 Task: Open Card Card0000000220 in Board Board0000000055 in Workspace WS0000000019 in Trello. Add Member Email0000000076 to Card Card0000000220 in Board Board0000000055 in Workspace WS0000000019 in Trello. Add Red Label titled Label0000000220 to Card Card0000000220 in Board Board0000000055 in Workspace WS0000000019 in Trello. Add Checklist CL0000000220 to Card Card0000000220 in Board Board0000000055 in Workspace WS0000000019 in Trello. Add Dates with Start Date as Jul 01 2023 and Due Date as Jul 31 2023 to Card Card0000000220 in Board Board0000000055 in Workspace WS0000000019 in Trello
Action: Mouse moved to (724, 804)
Screenshot: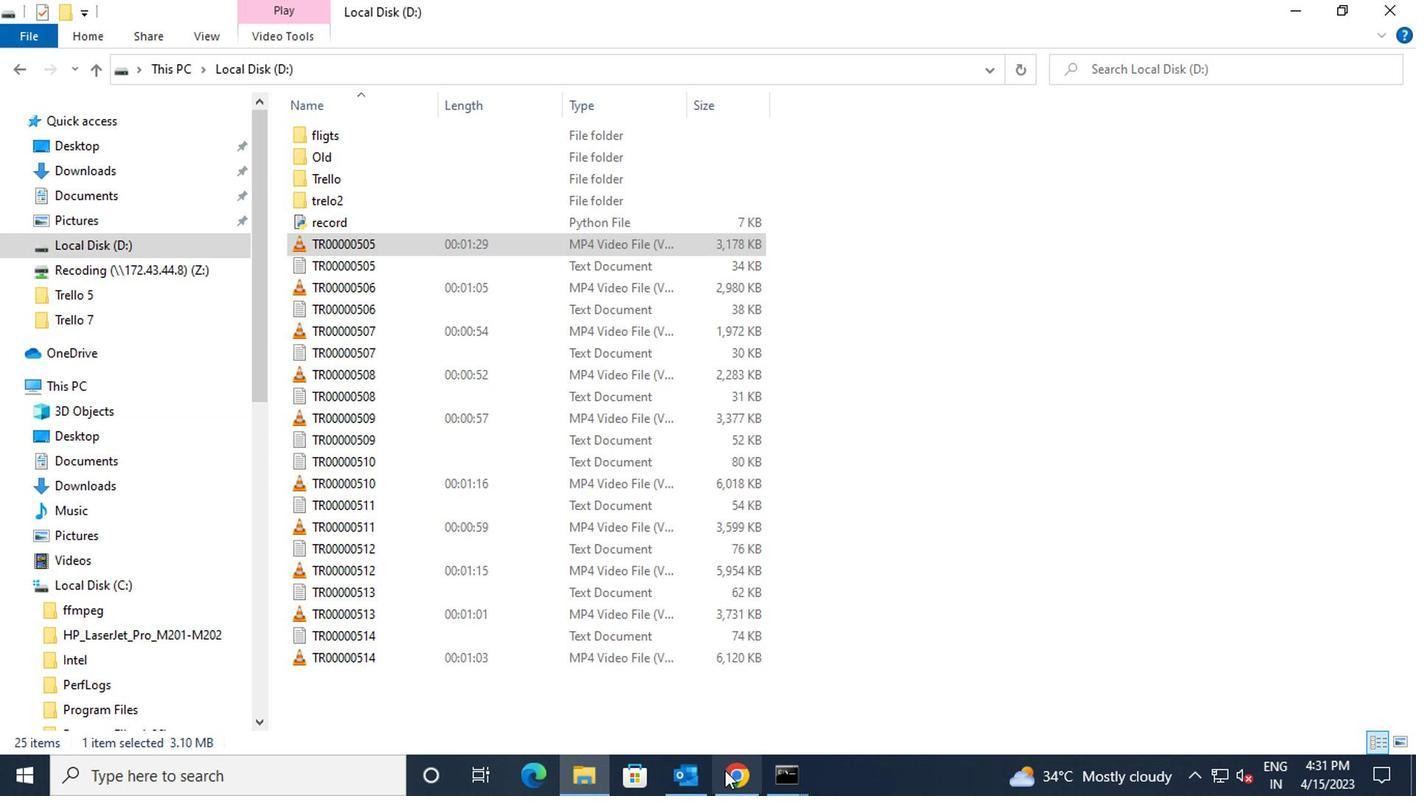 
Action: Mouse pressed left at (724, 804)
Screenshot: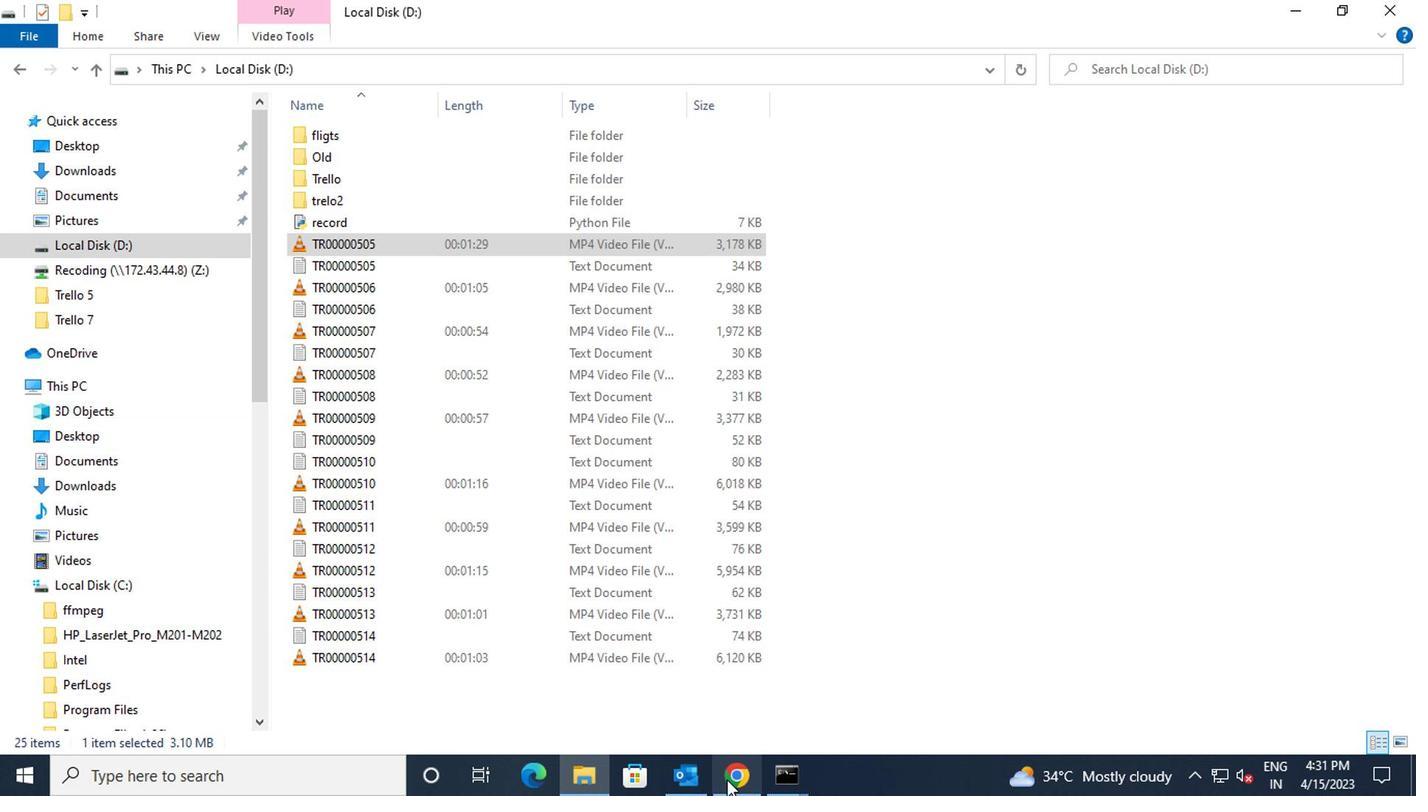 
Action: Mouse moved to (519, 665)
Screenshot: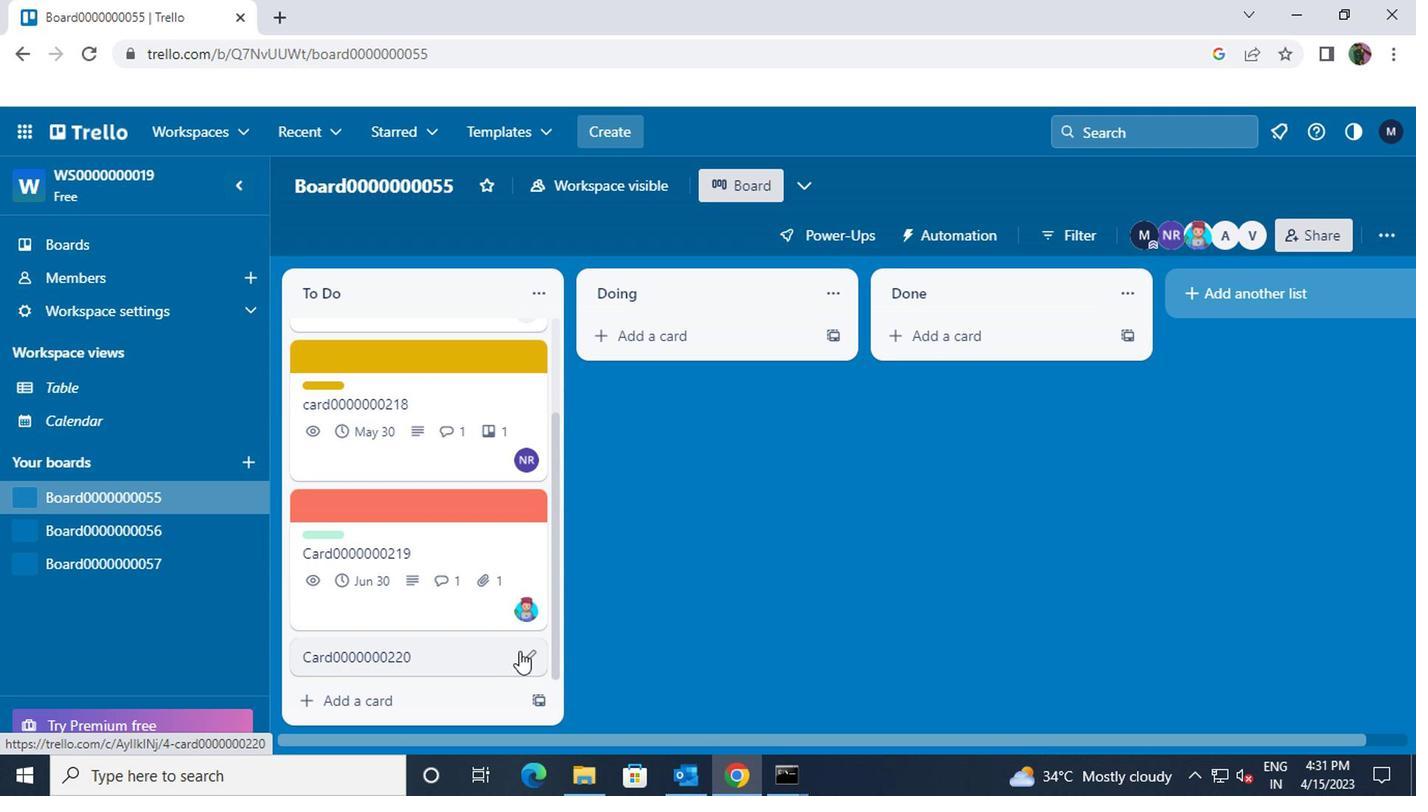 
Action: Mouse pressed left at (519, 665)
Screenshot: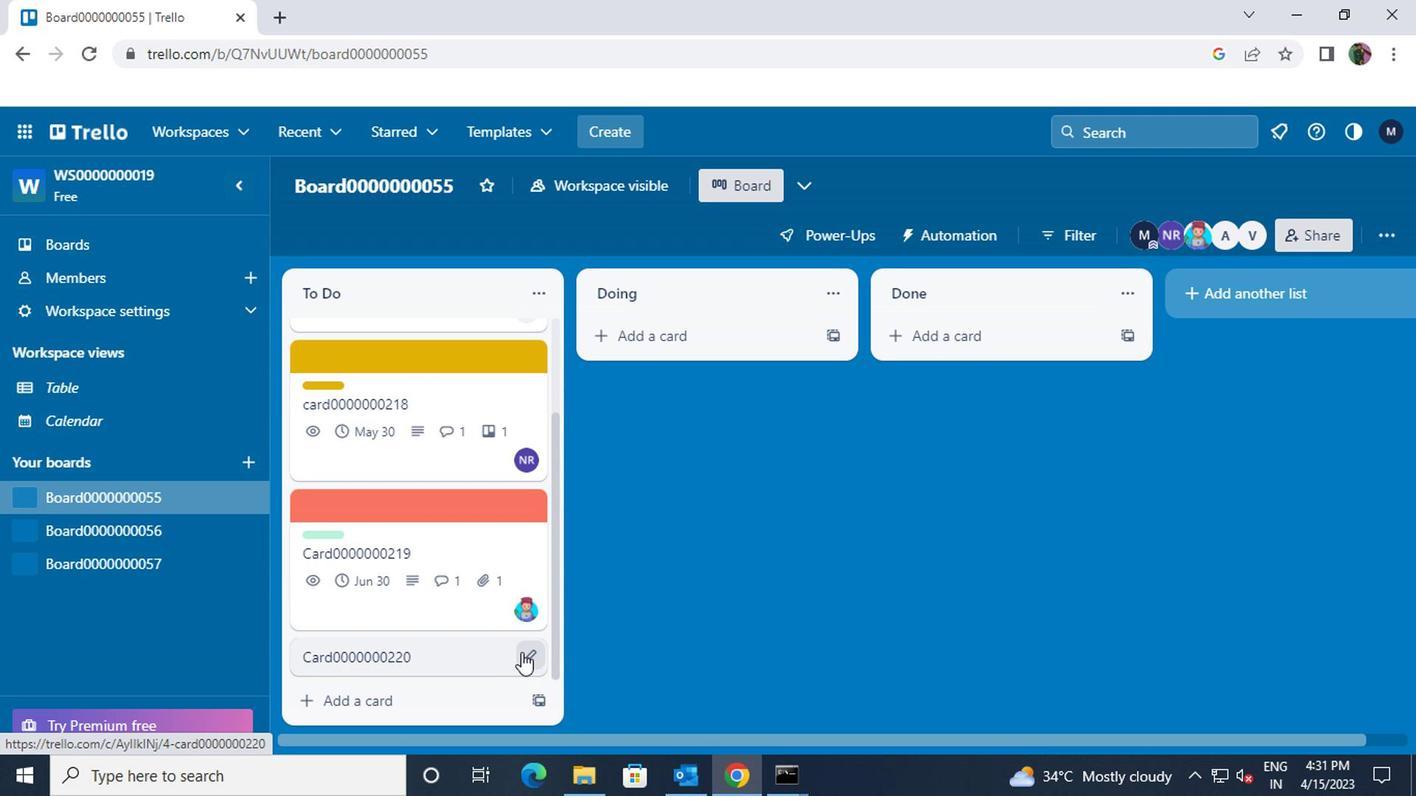 
Action: Mouse moved to (607, 467)
Screenshot: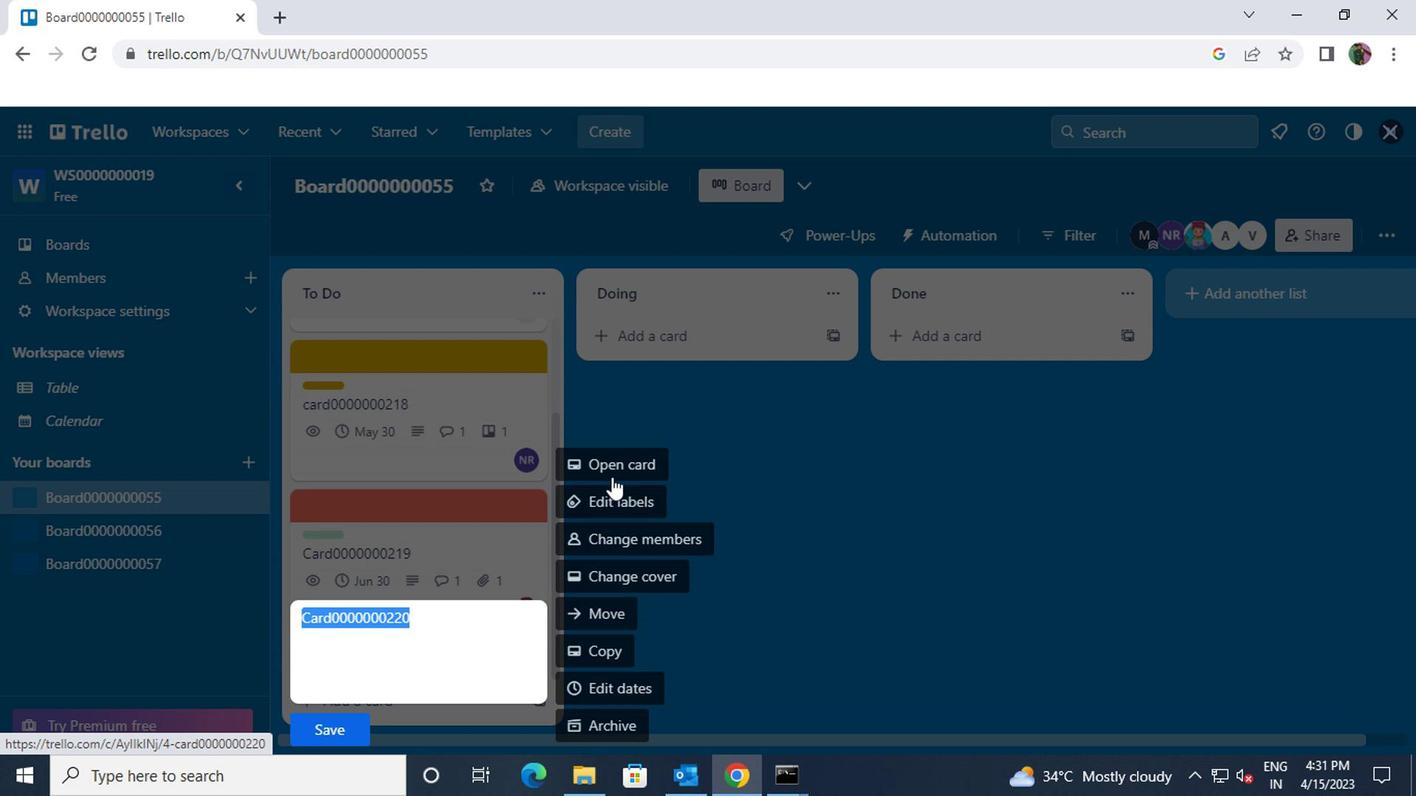 
Action: Mouse pressed left at (607, 467)
Screenshot: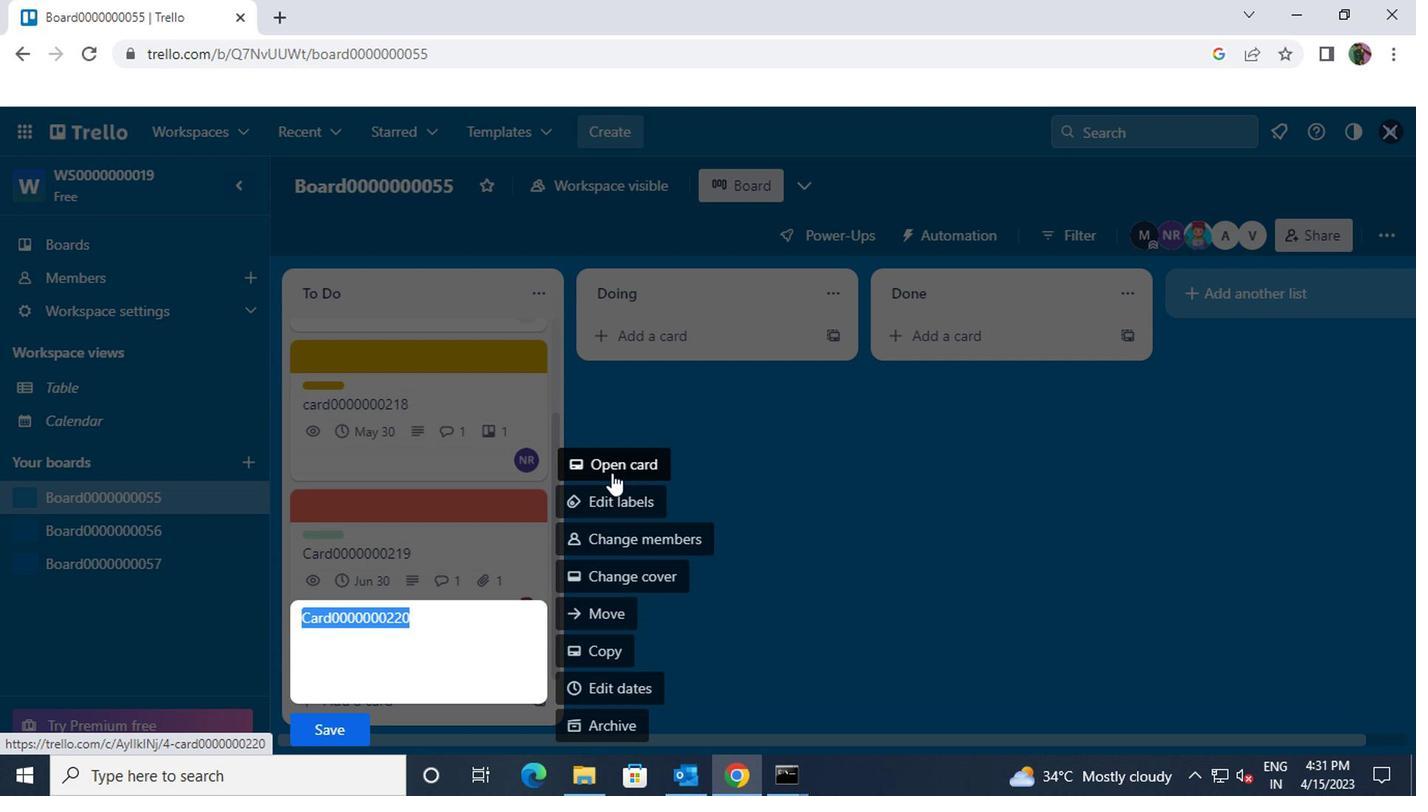 
Action: Mouse moved to (958, 292)
Screenshot: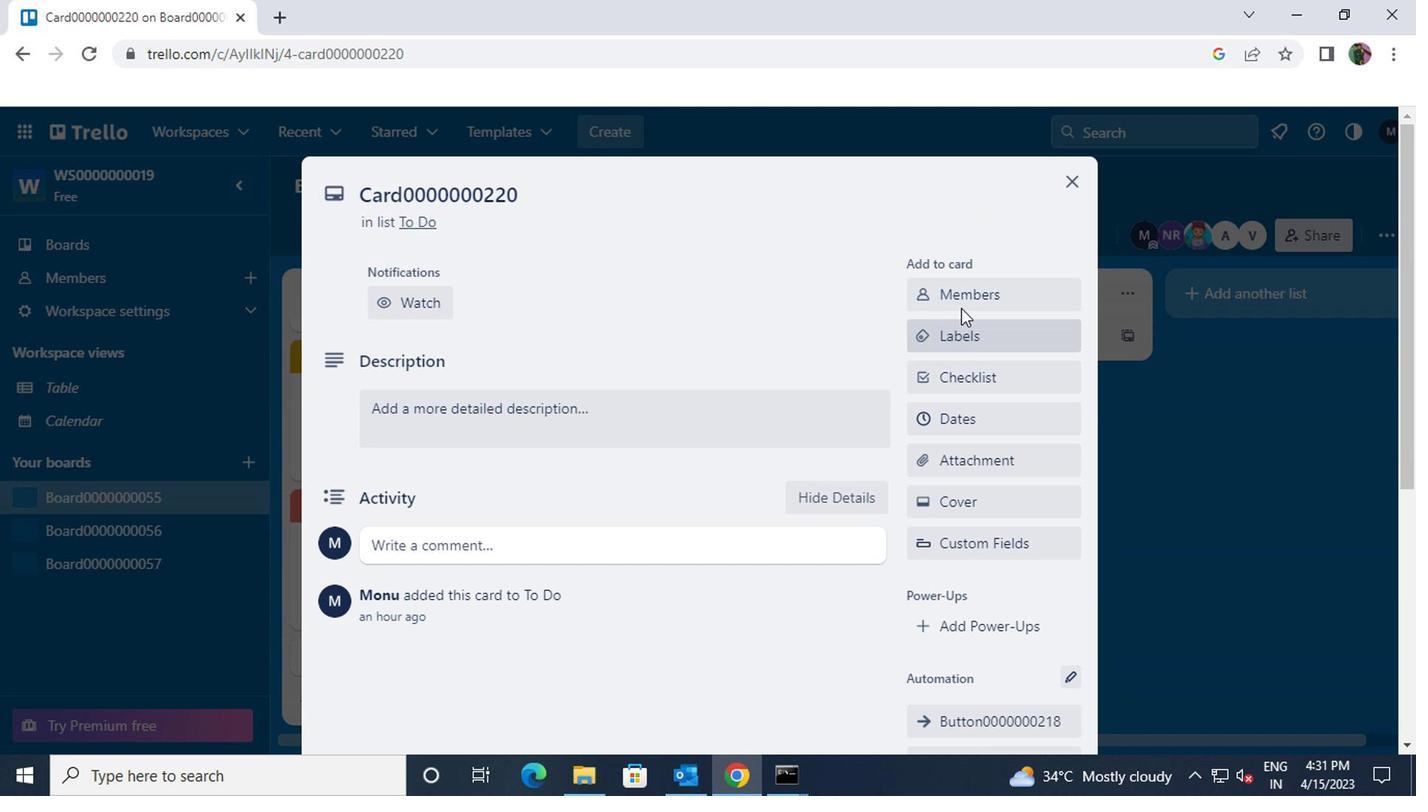 
Action: Mouse pressed left at (958, 292)
Screenshot: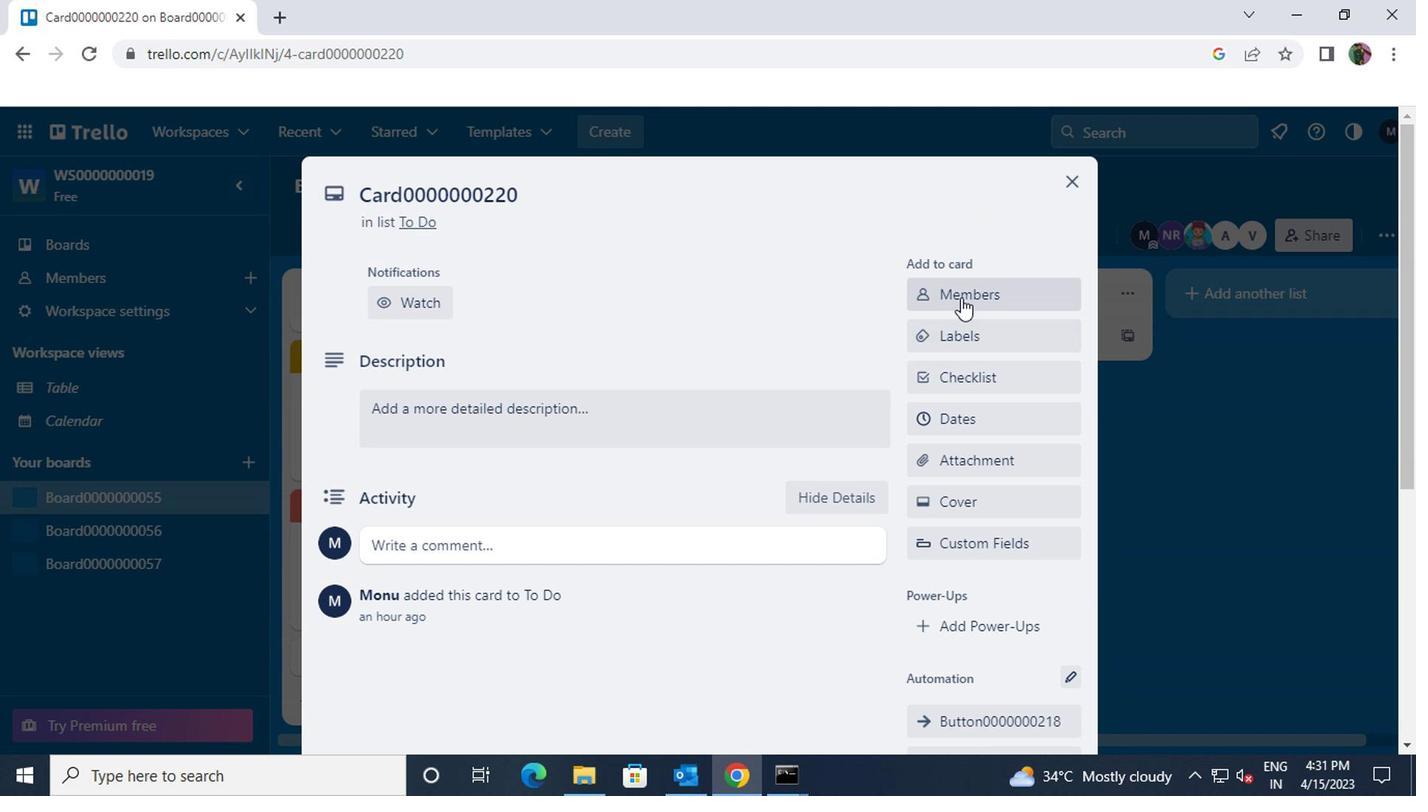 
Action: Mouse moved to (972, 382)
Screenshot: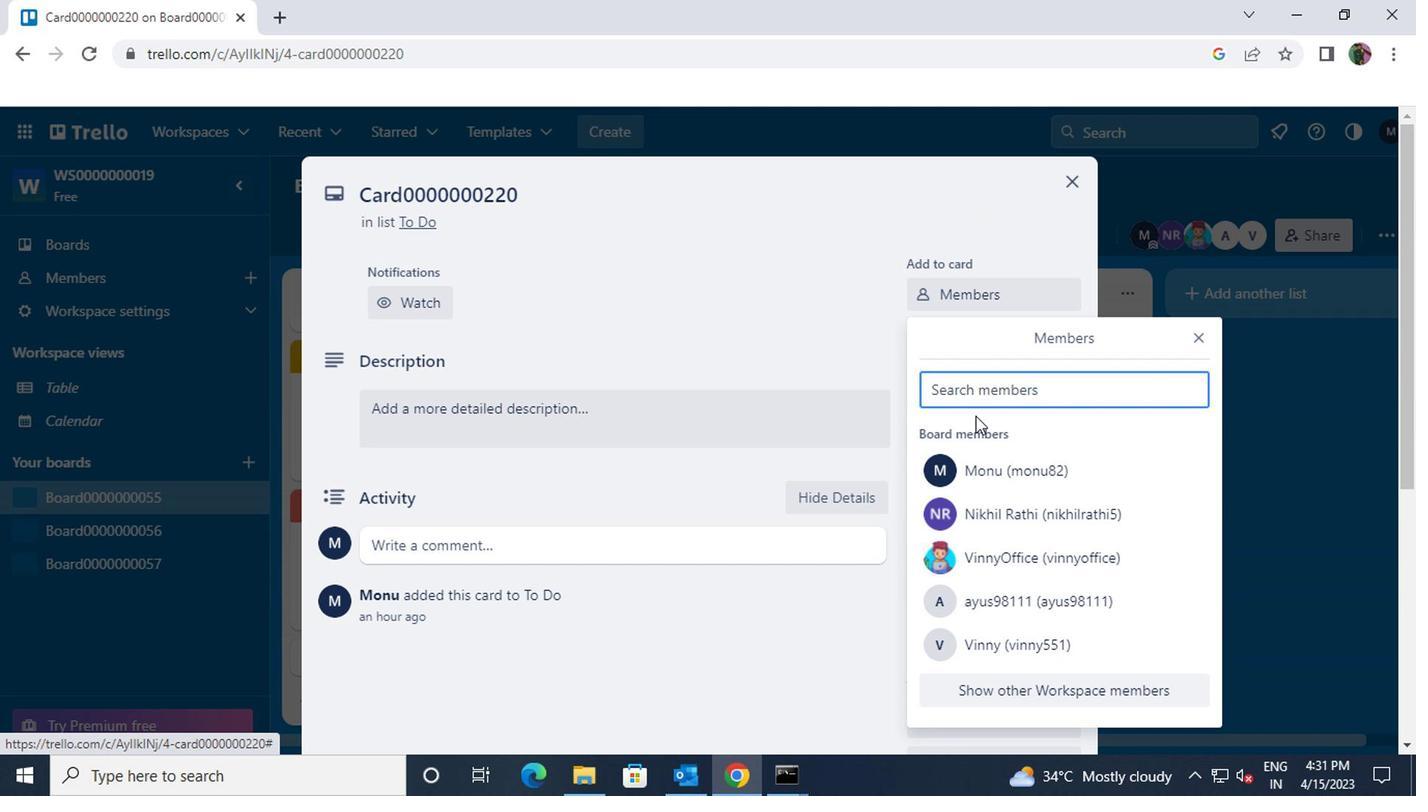 
Action: Key pressed c
Screenshot: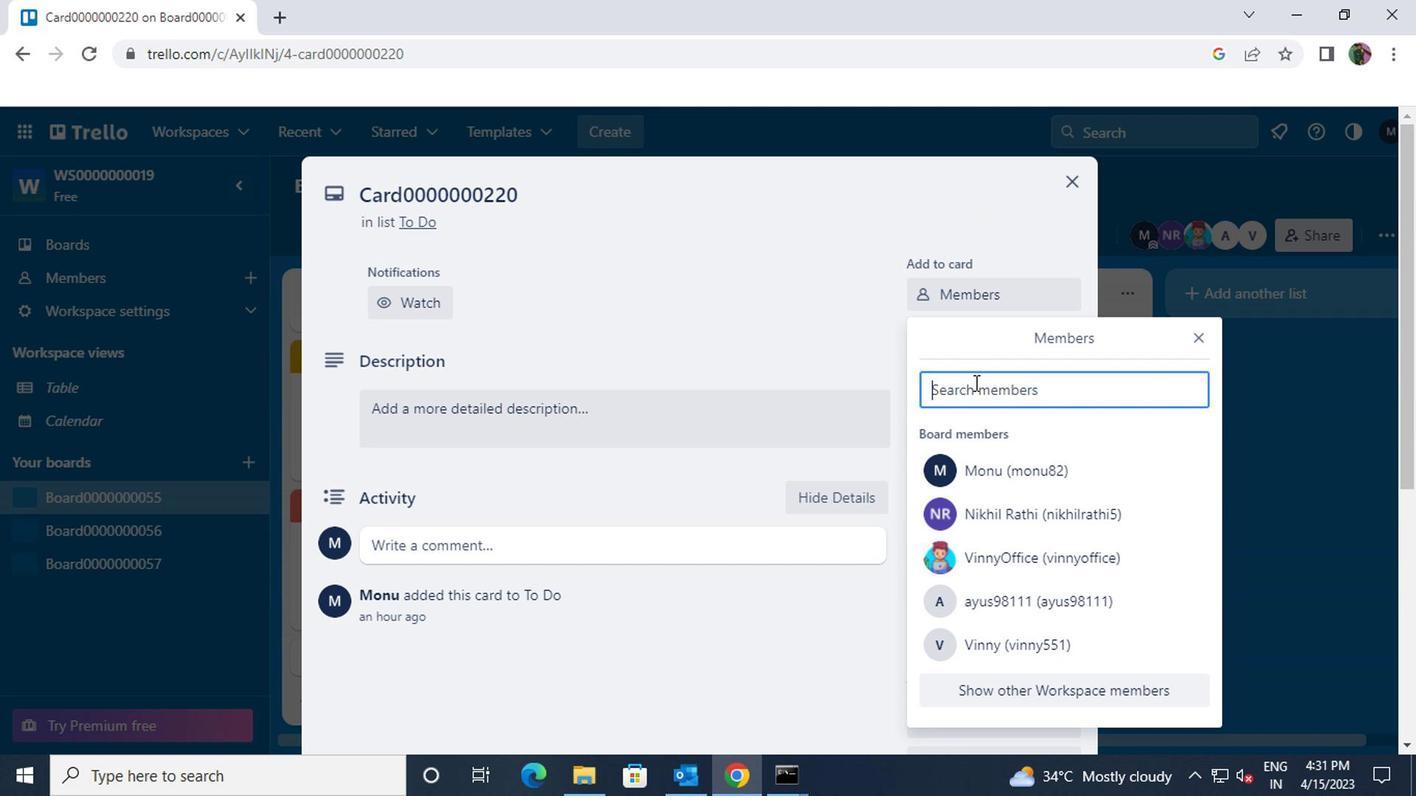 
Action: Mouse moved to (972, 382)
Screenshot: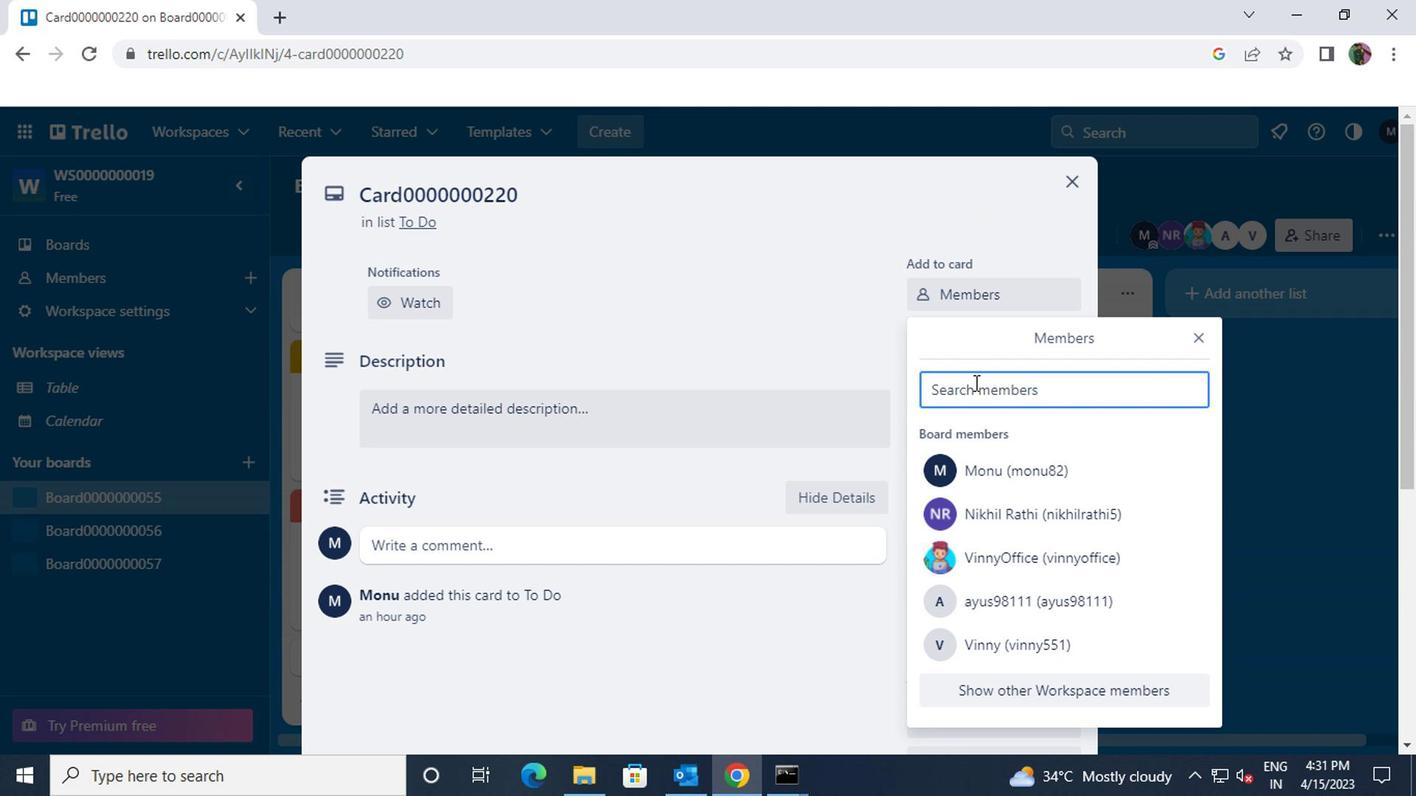 
Action: Key pressed arstreet791<Key.shift>@GMAIL.COM
Screenshot: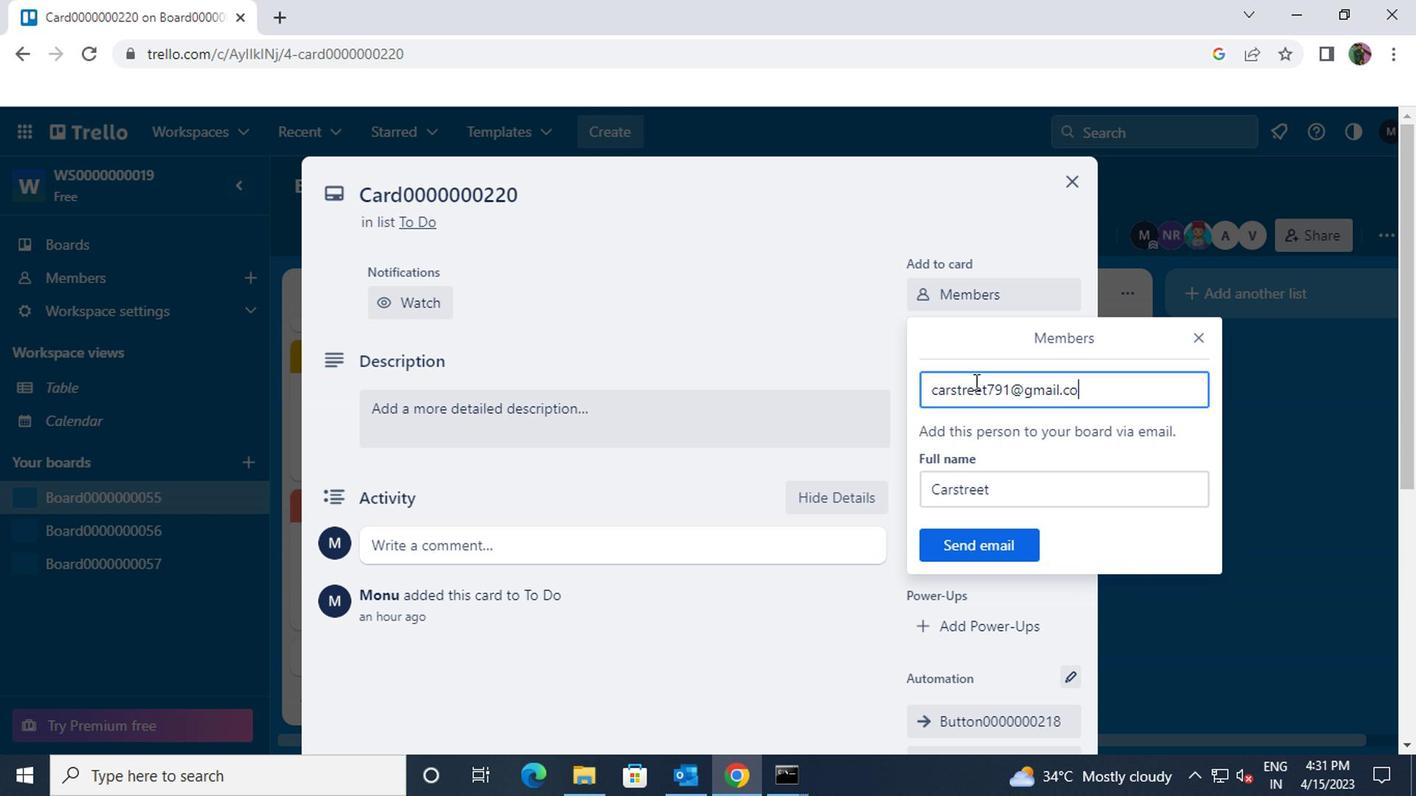 
Action: Mouse moved to (984, 552)
Screenshot: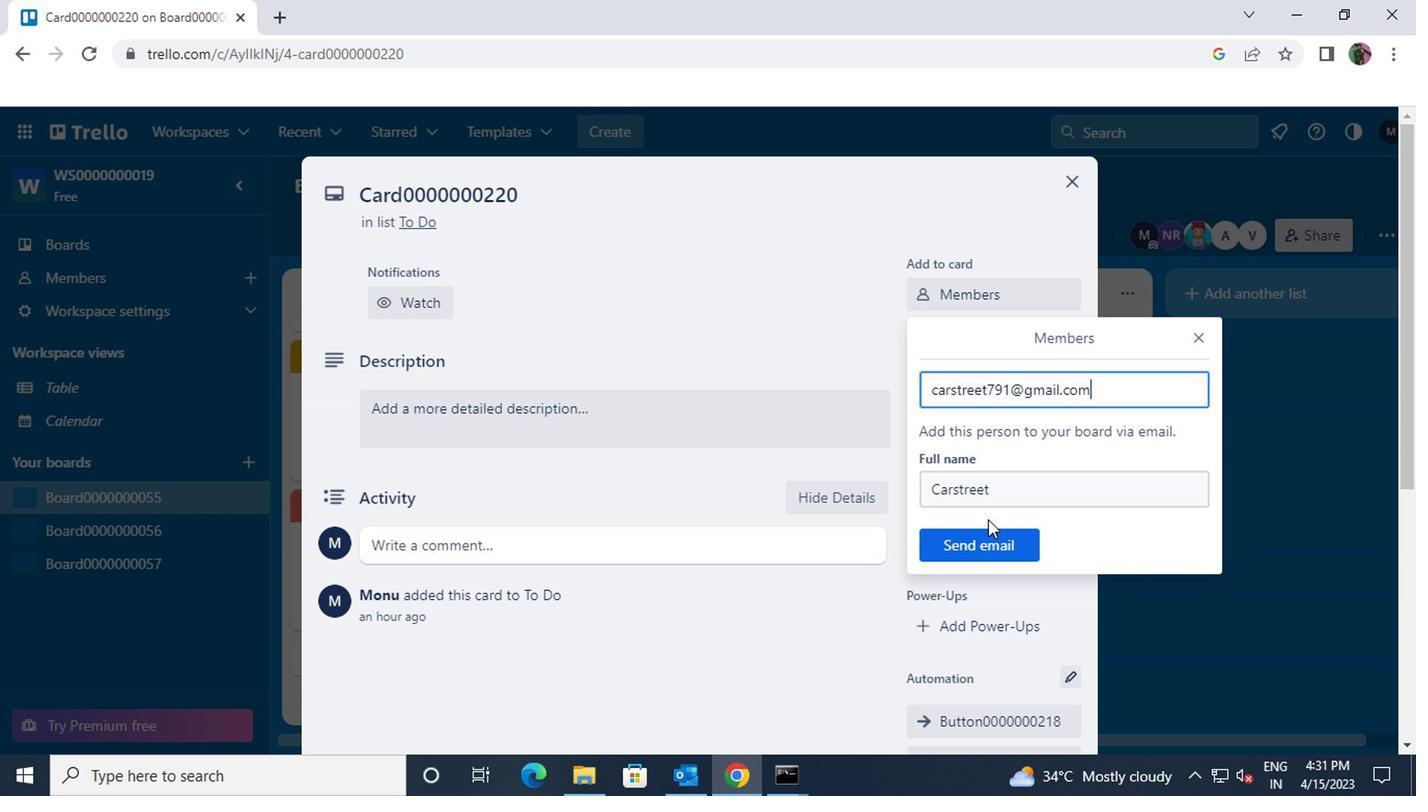 
Action: Mouse pressed left at (984, 552)
Screenshot: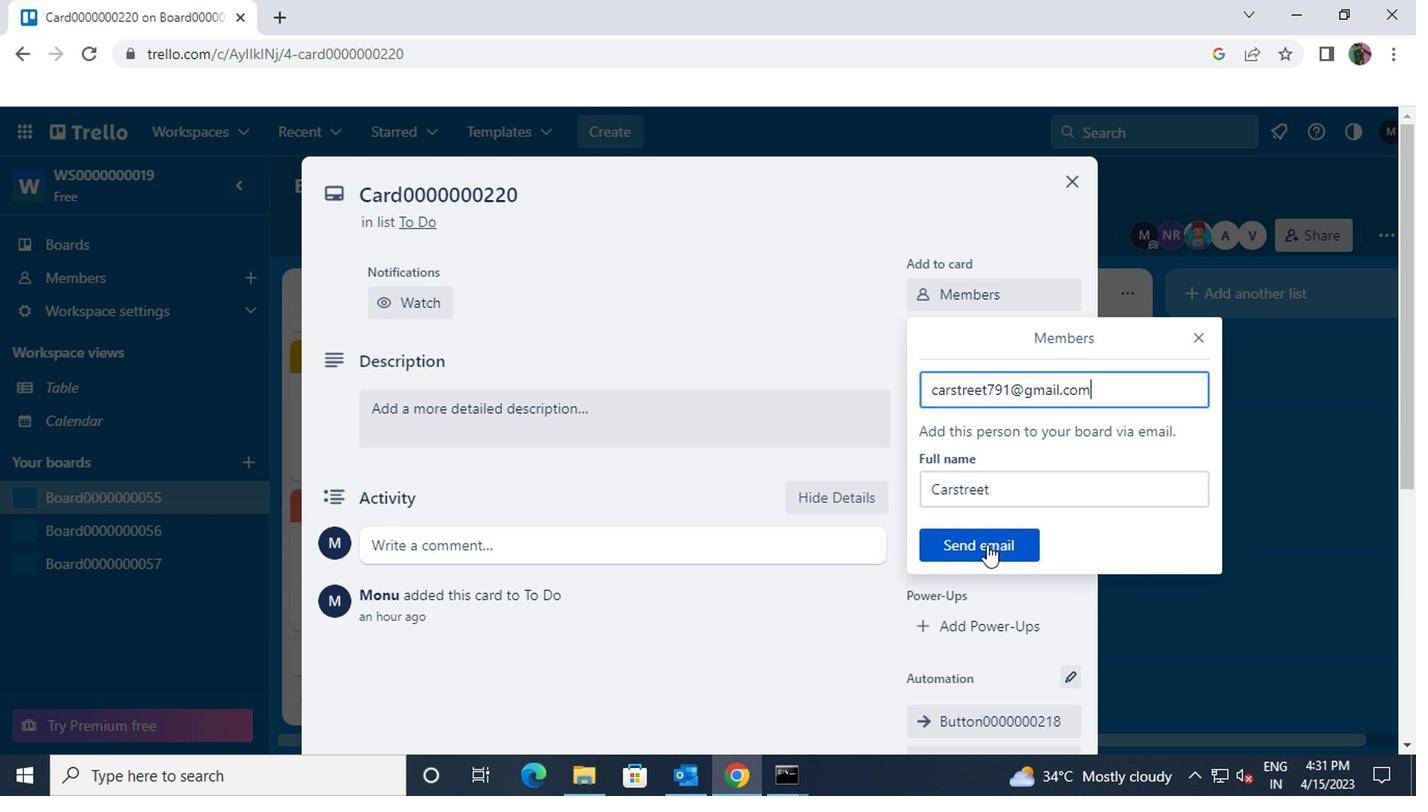 
Action: Mouse moved to (983, 332)
Screenshot: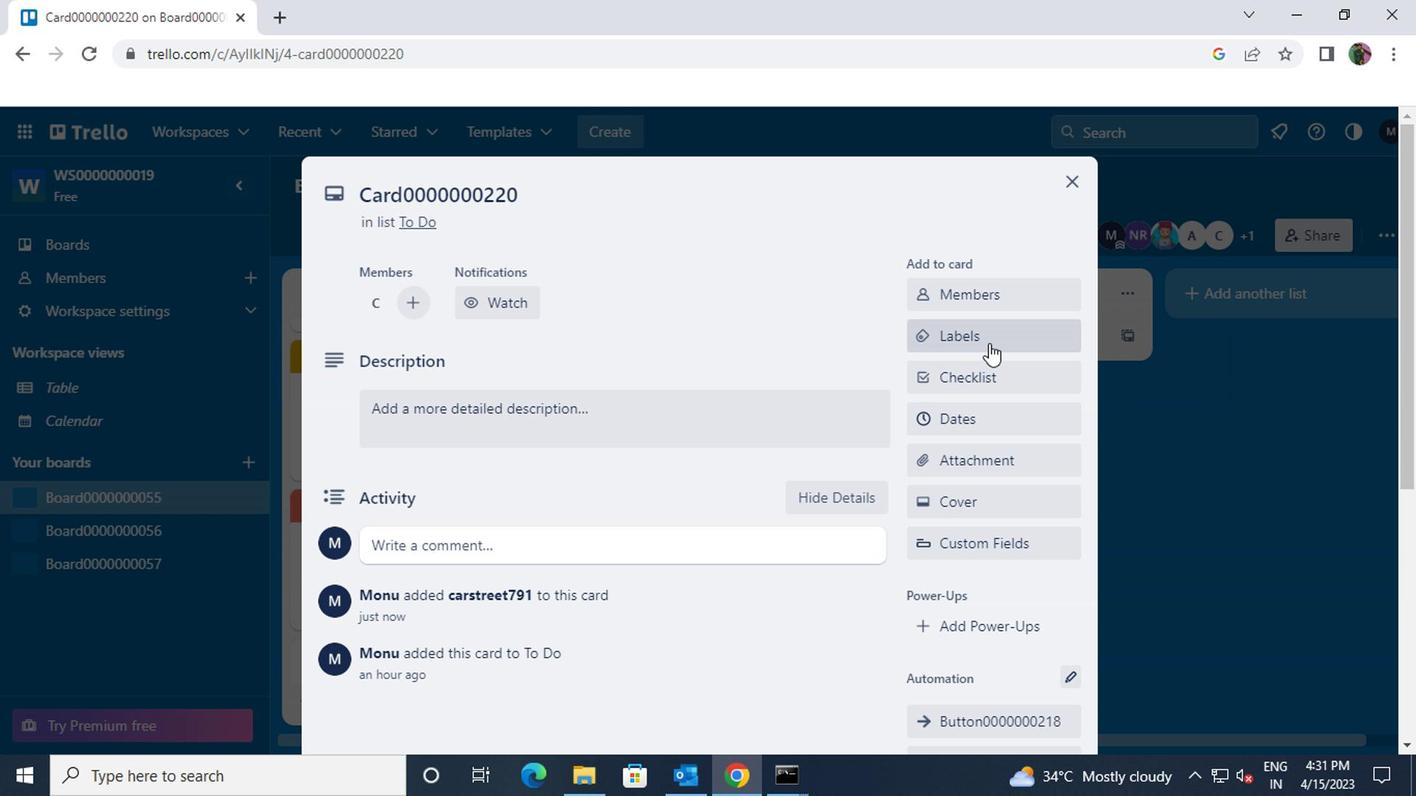 
Action: Mouse pressed left at (983, 332)
Screenshot: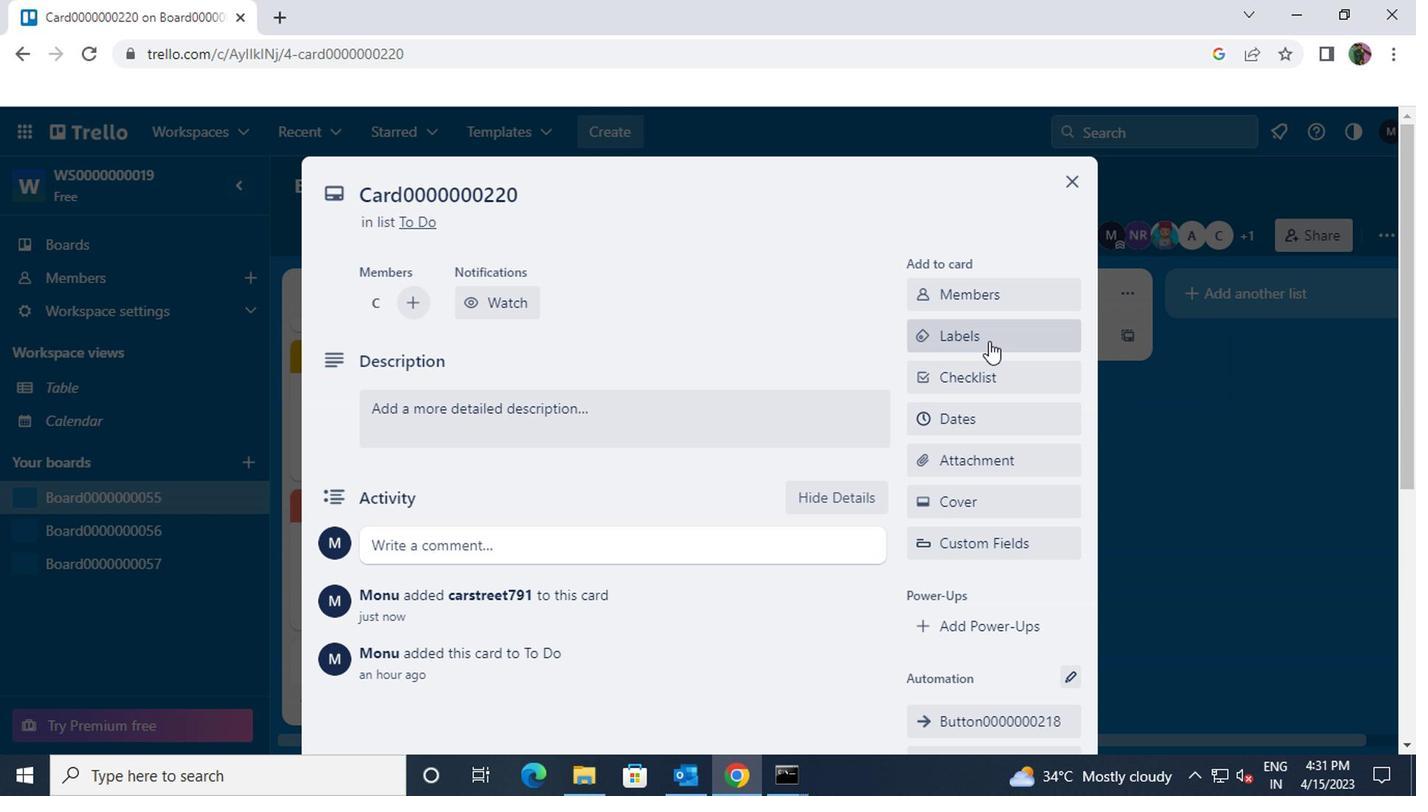 
Action: Mouse moved to (995, 316)
Screenshot: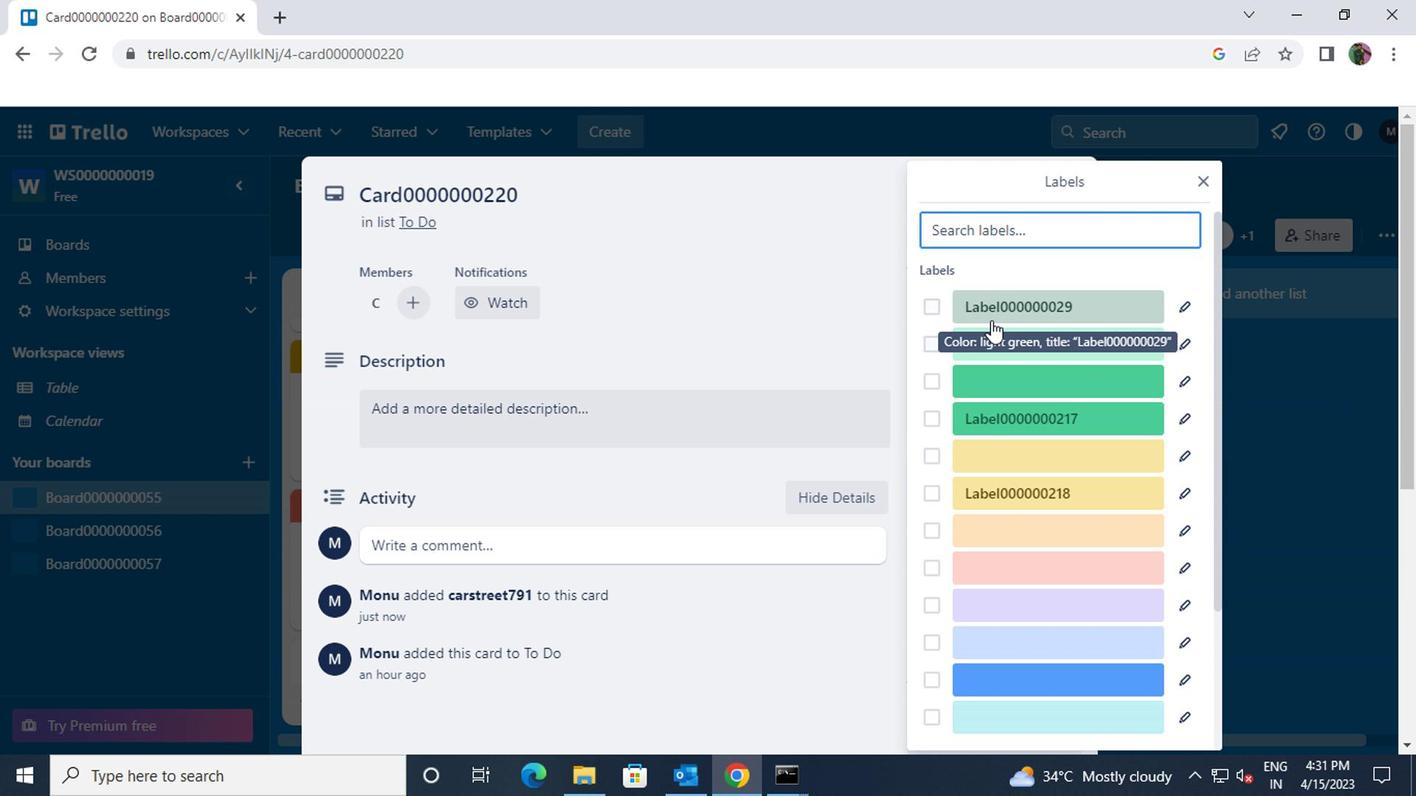 
Action: Mouse scrolled (995, 315) with delta (0, 0)
Screenshot: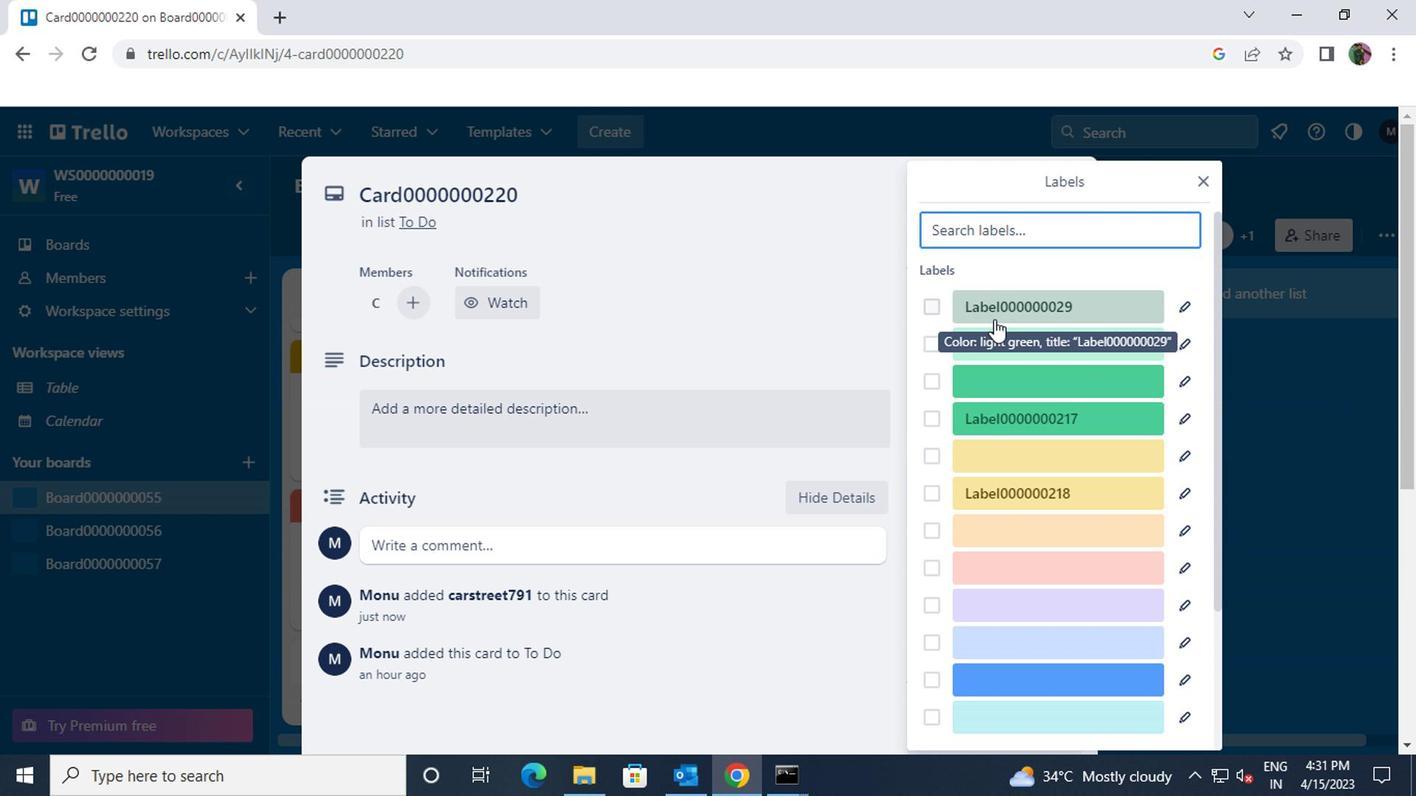 
Action: Mouse moved to (997, 316)
Screenshot: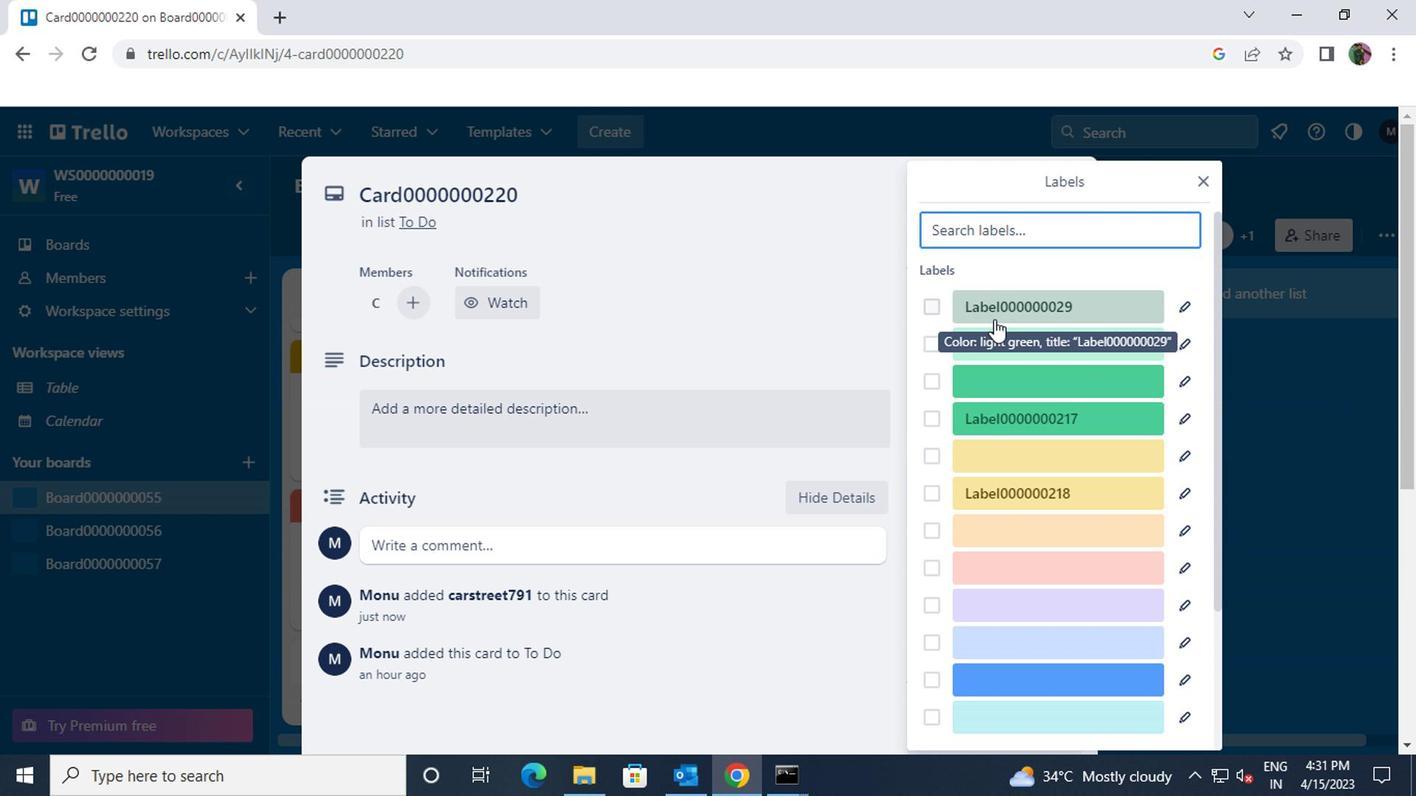 
Action: Mouse scrolled (997, 315) with delta (0, 0)
Screenshot: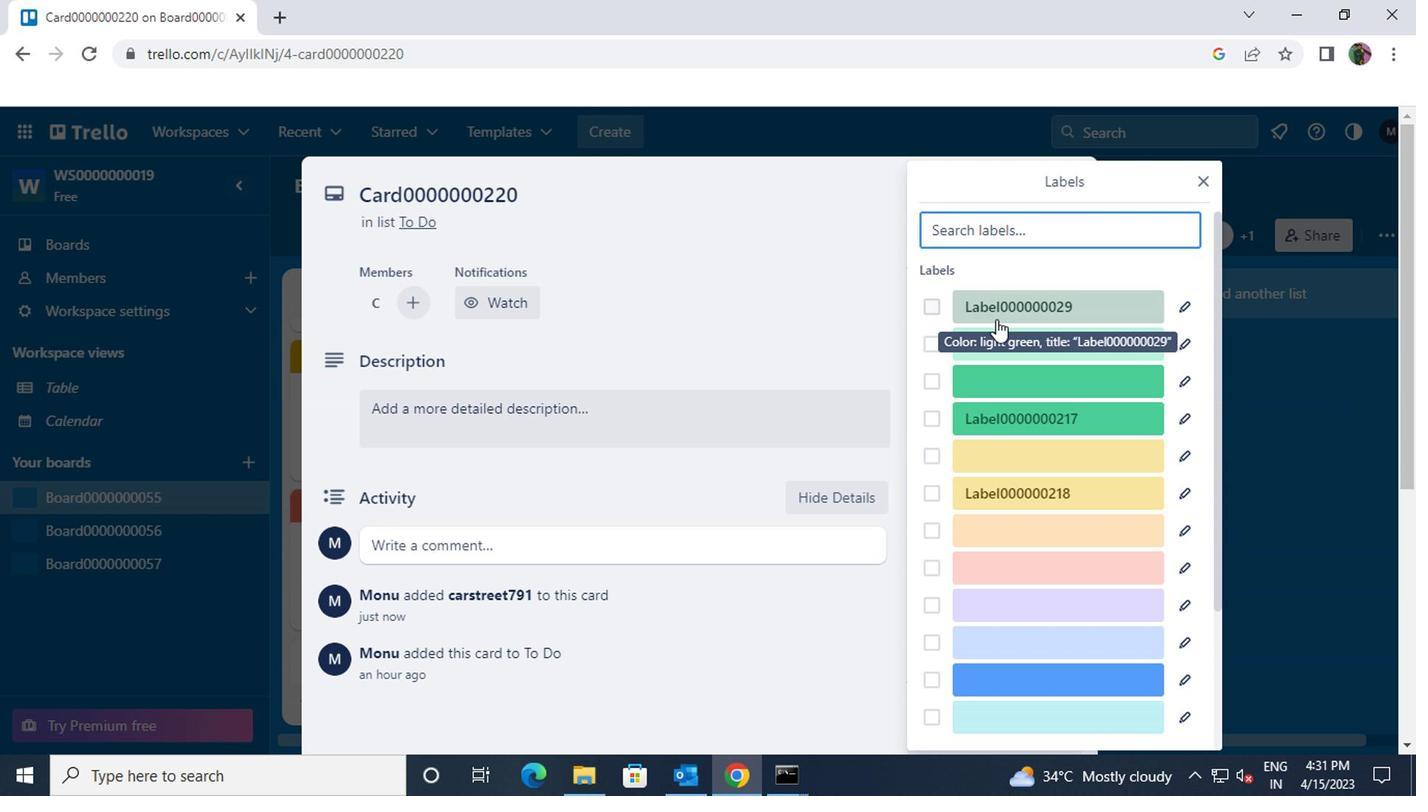 
Action: Mouse moved to (998, 317)
Screenshot: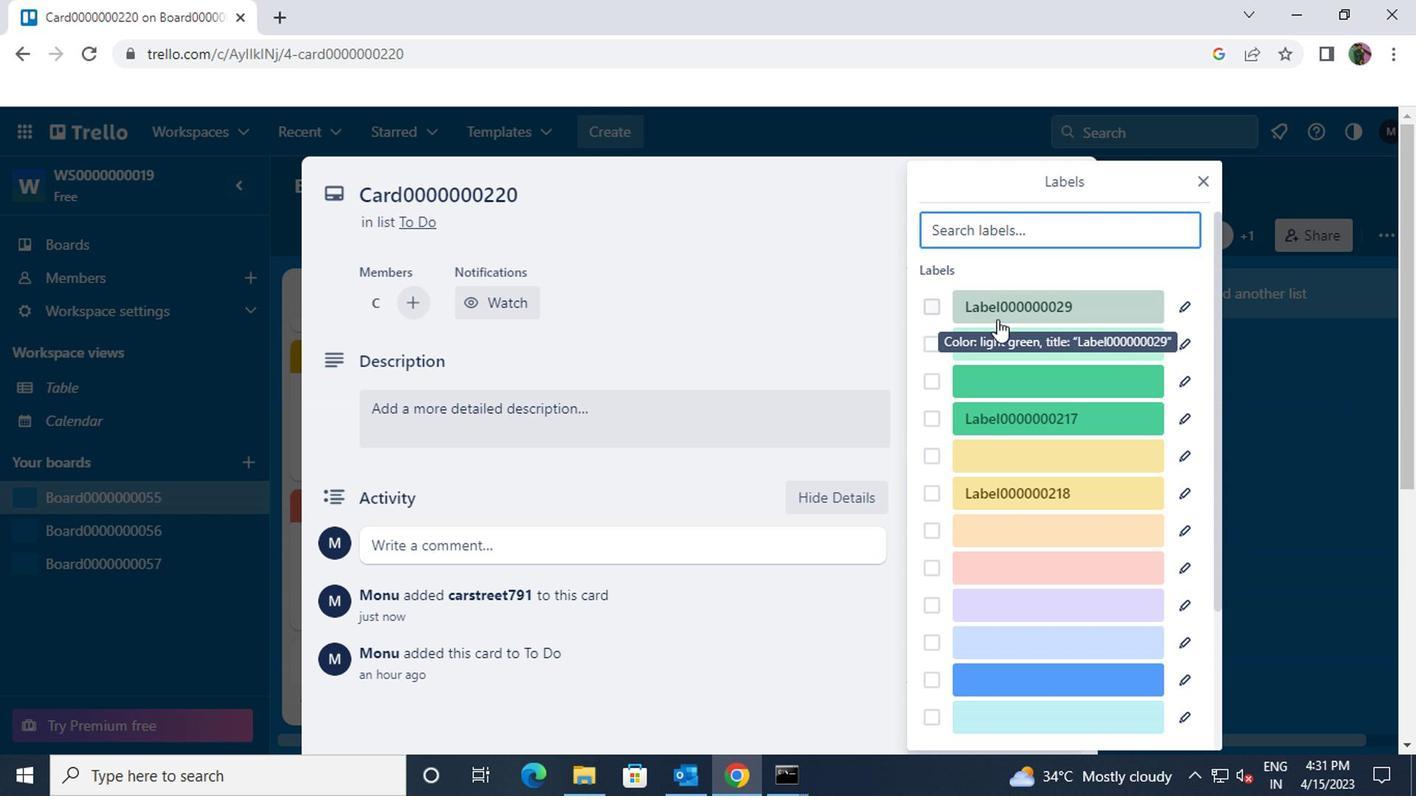 
Action: Mouse scrolled (998, 316) with delta (0, -1)
Screenshot: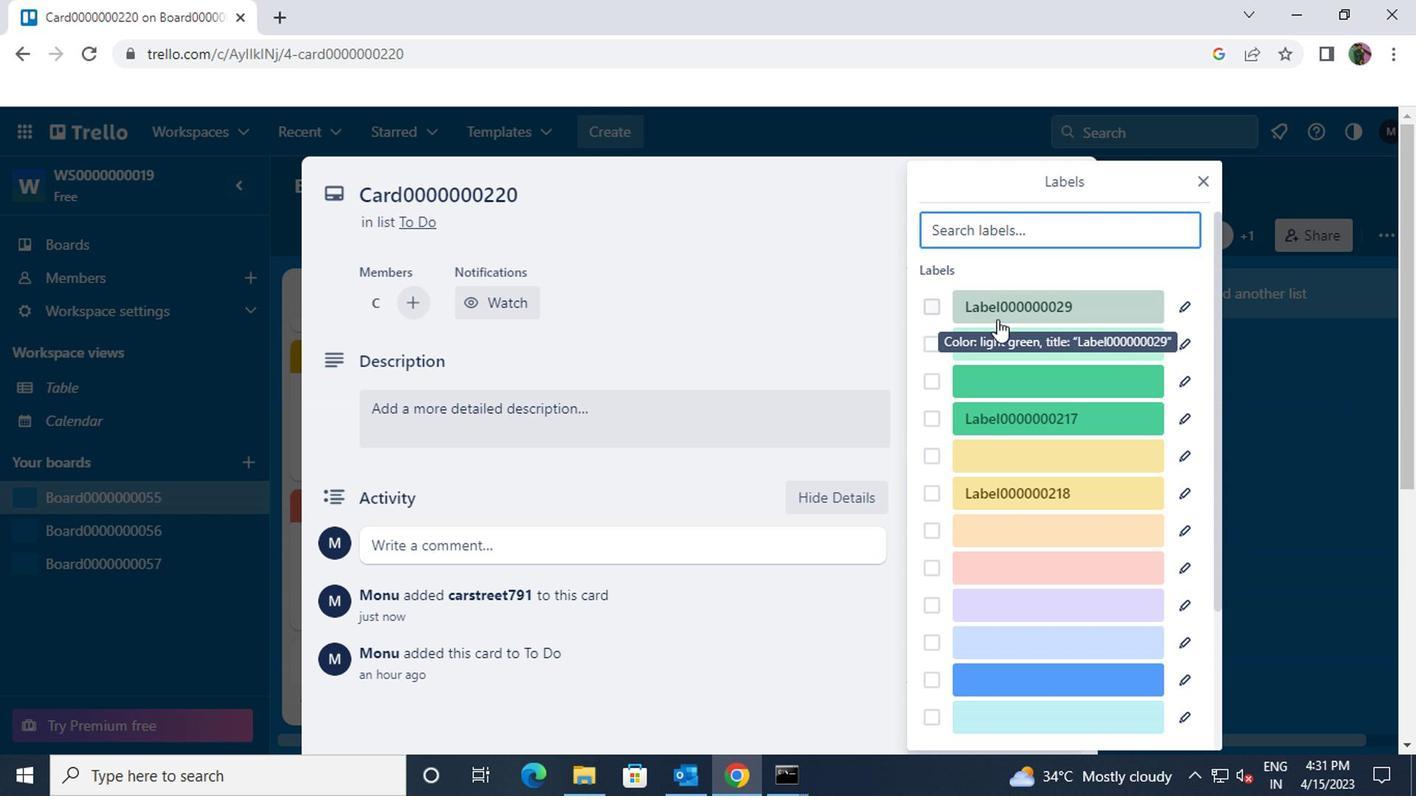 
Action: Mouse moved to (999, 318)
Screenshot: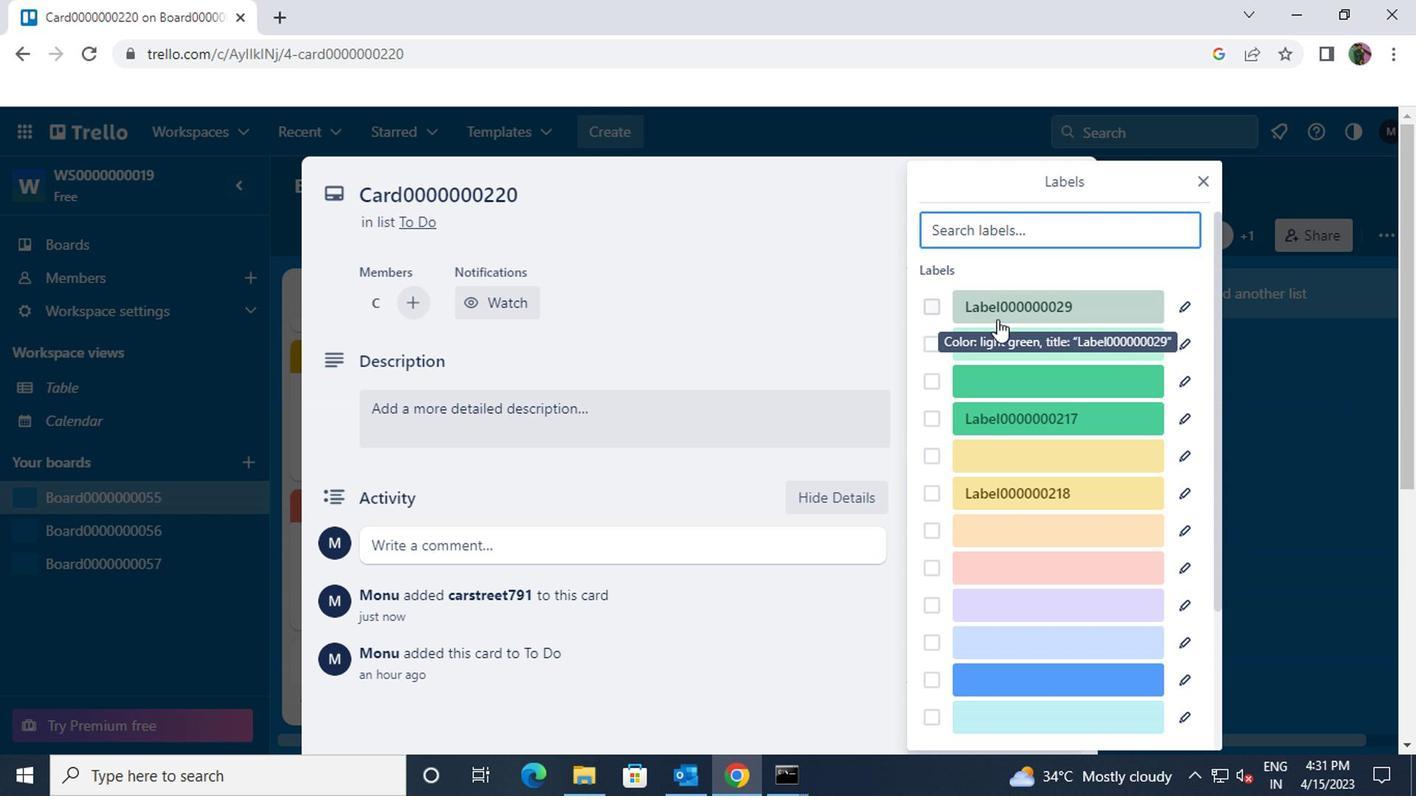 
Action: Mouse scrolled (999, 317) with delta (0, 0)
Screenshot: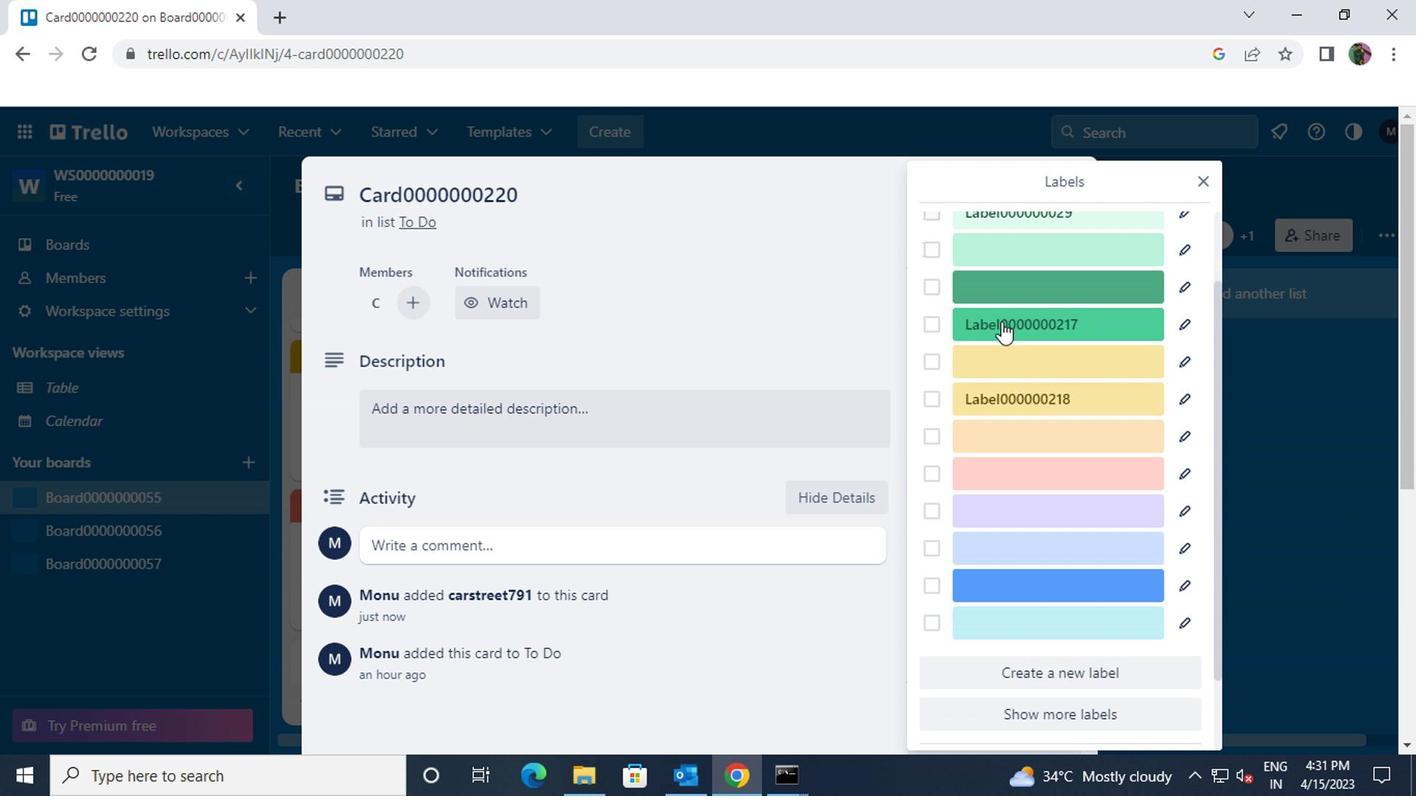 
Action: Mouse moved to (1054, 588)
Screenshot: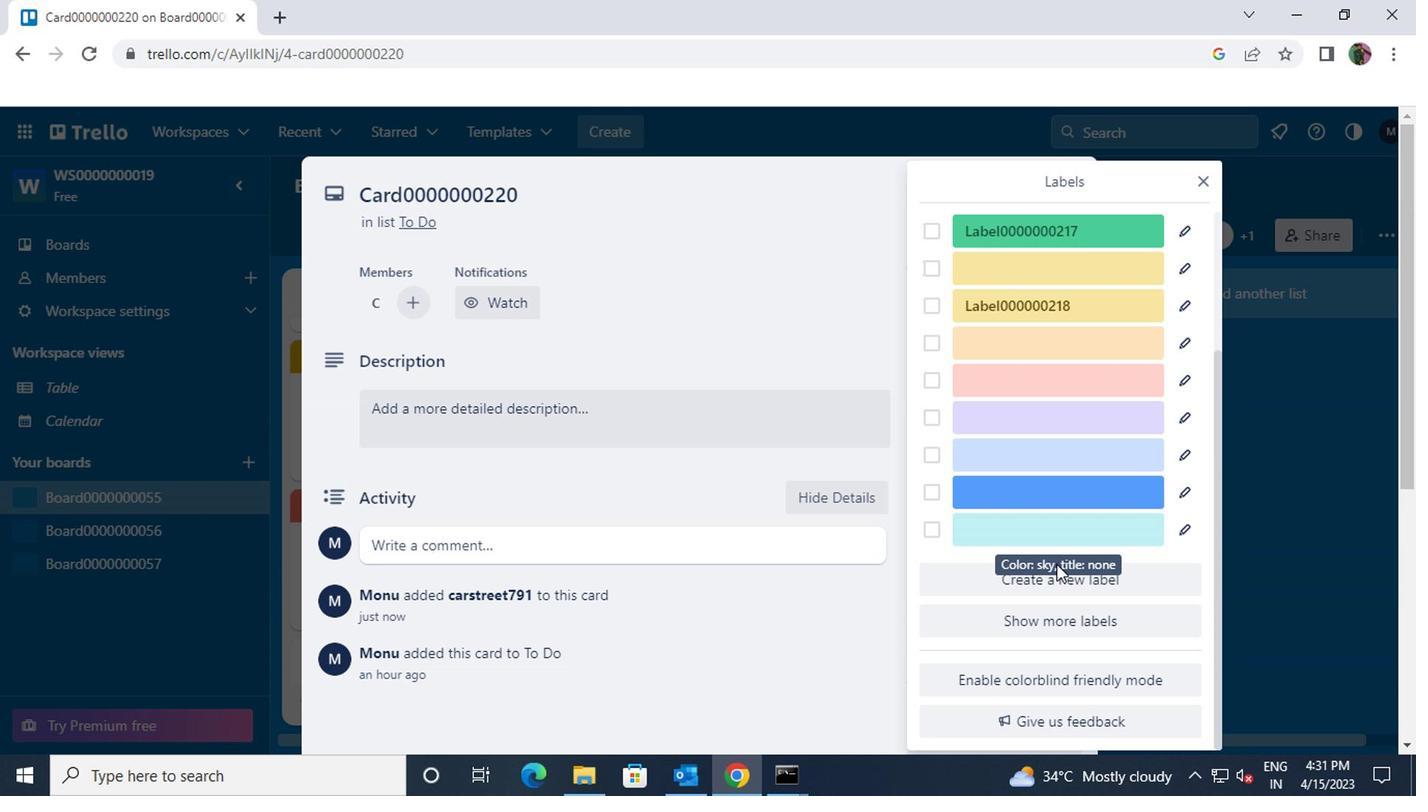 
Action: Mouse pressed left at (1054, 588)
Screenshot: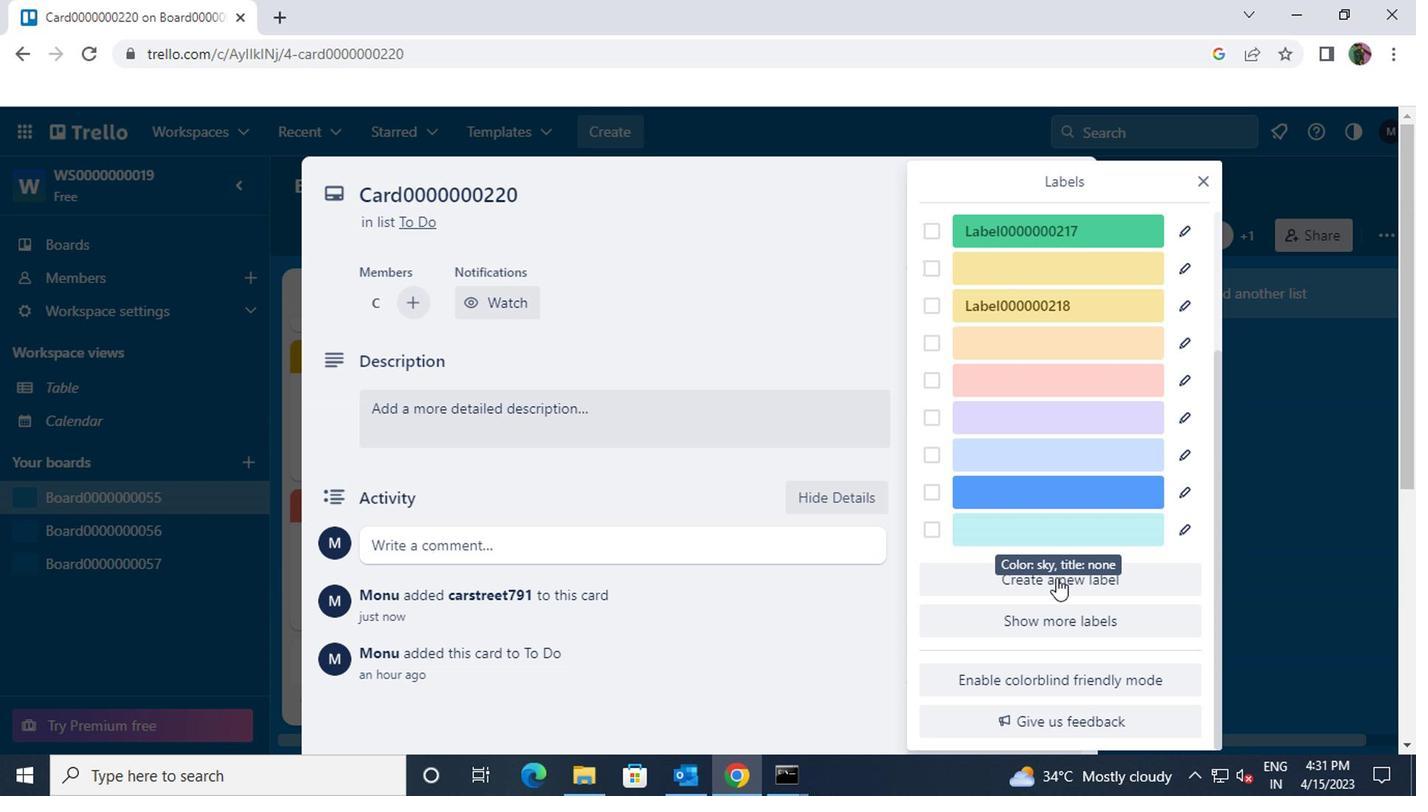 
Action: Mouse moved to (987, 334)
Screenshot: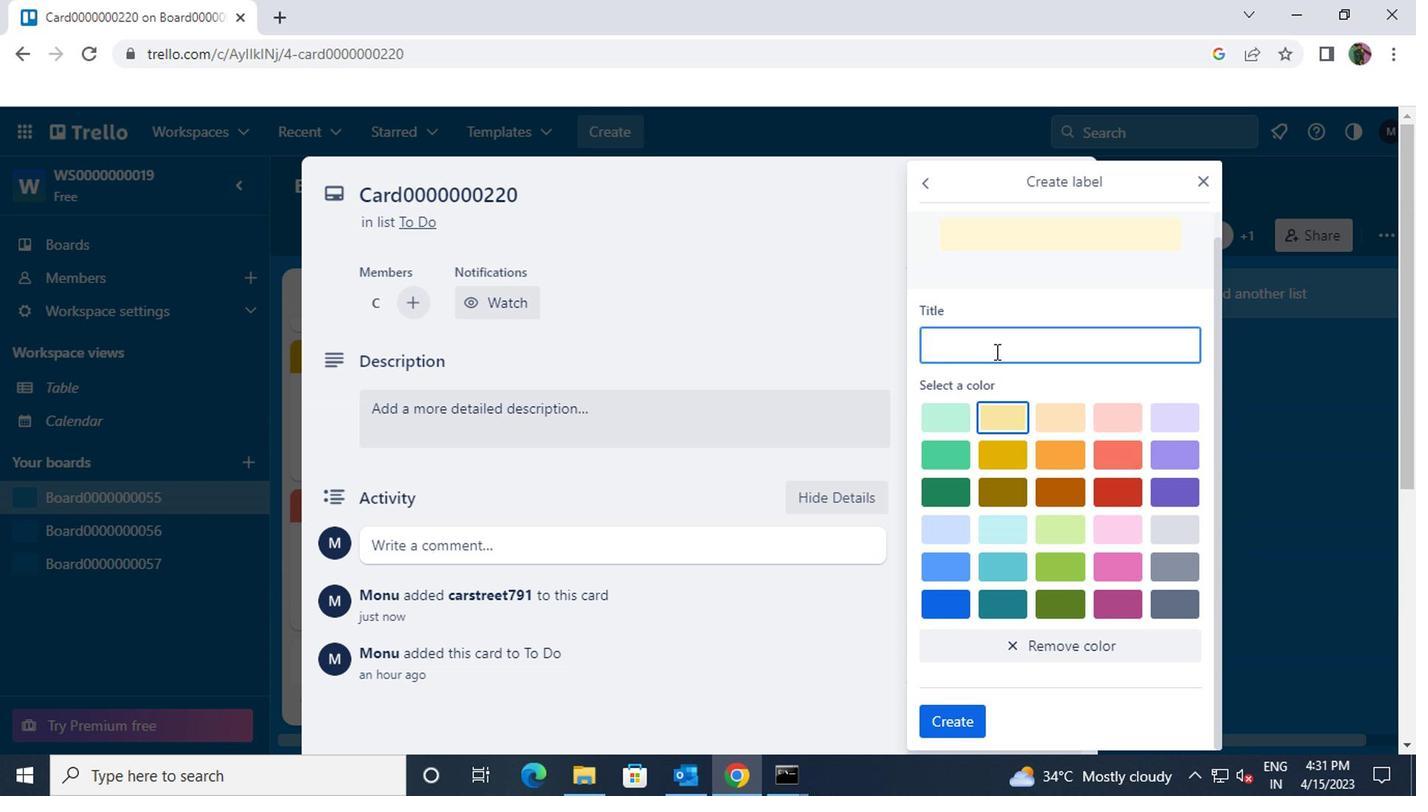 
Action: Mouse pressed left at (987, 334)
Screenshot: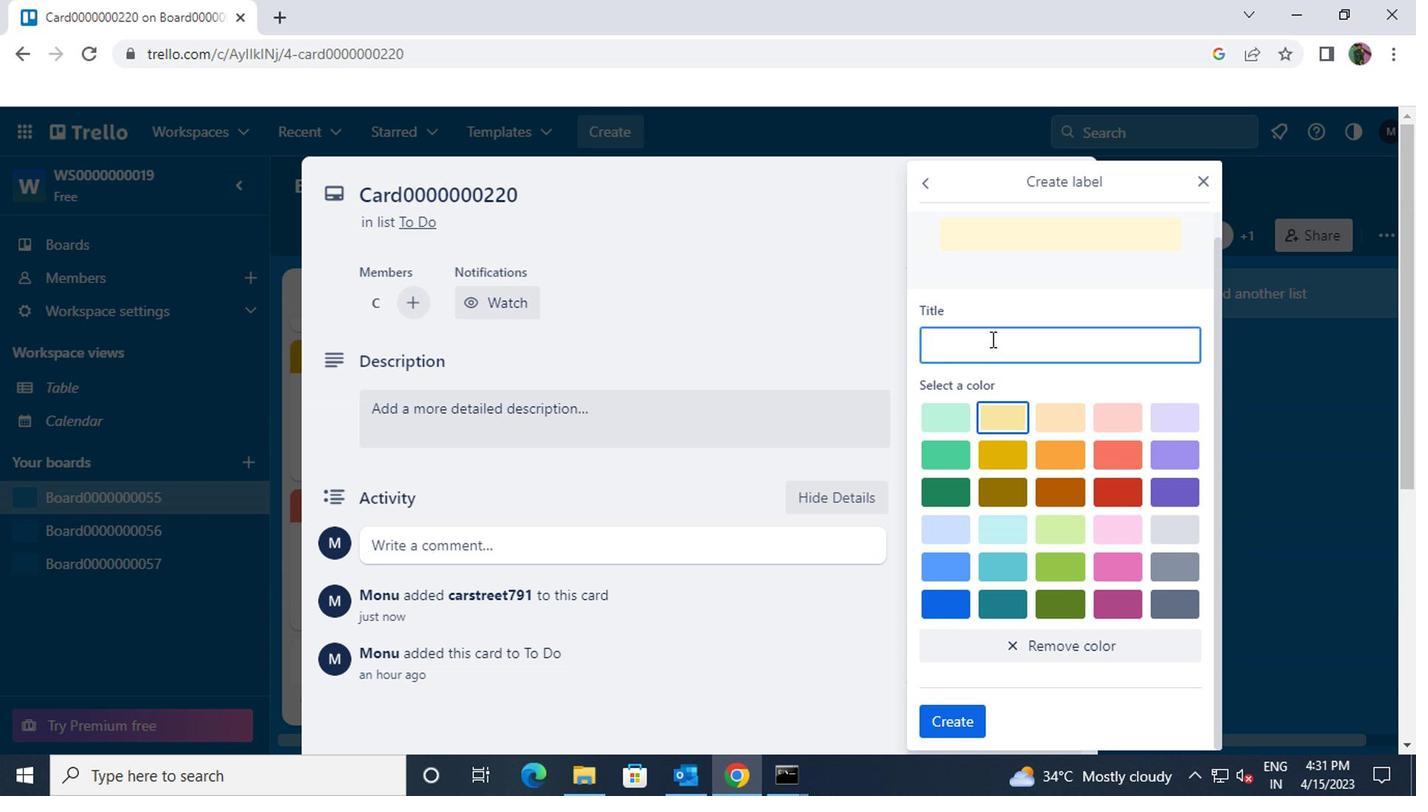 
Action: Key pressed <Key.shift>LABEL0000000220
Screenshot: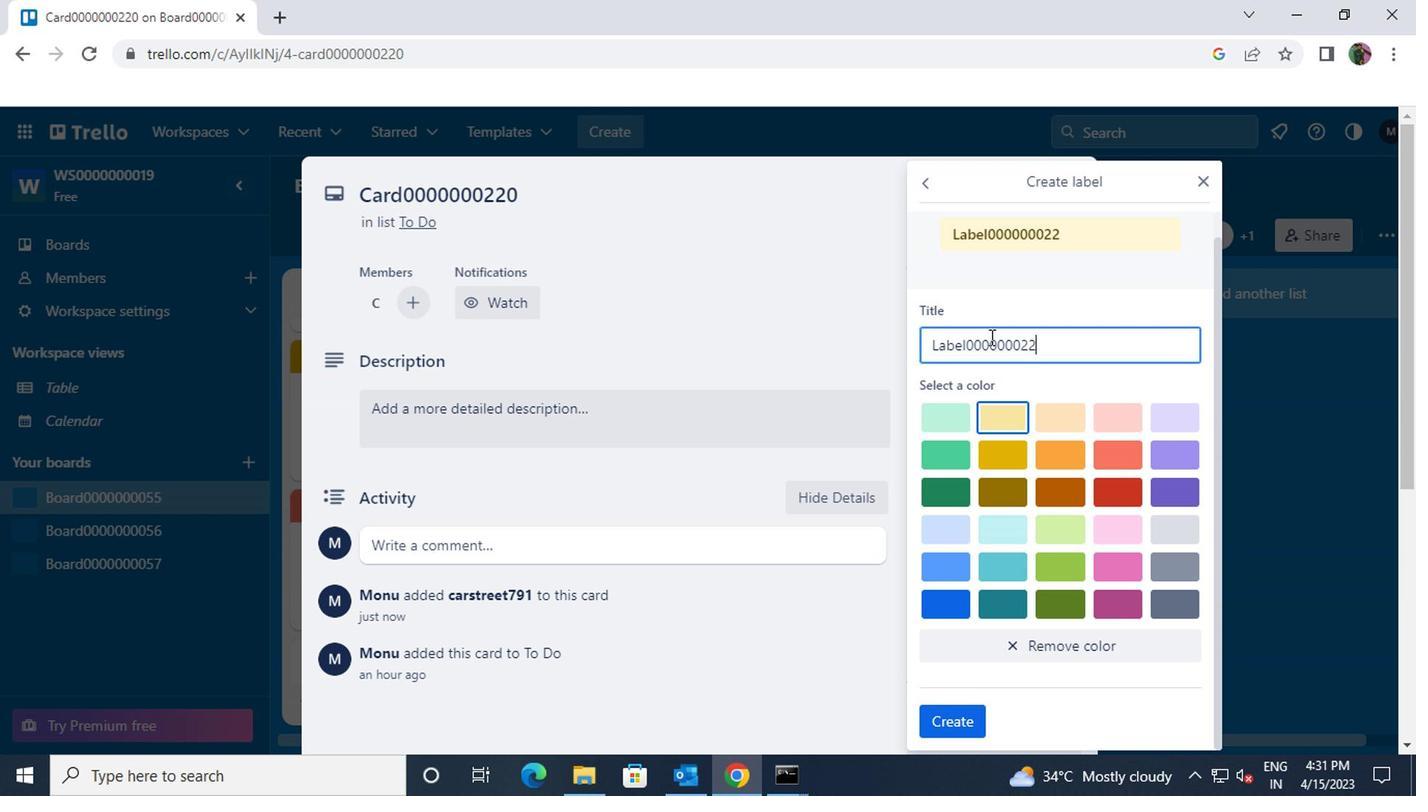 
Action: Mouse moved to (1119, 486)
Screenshot: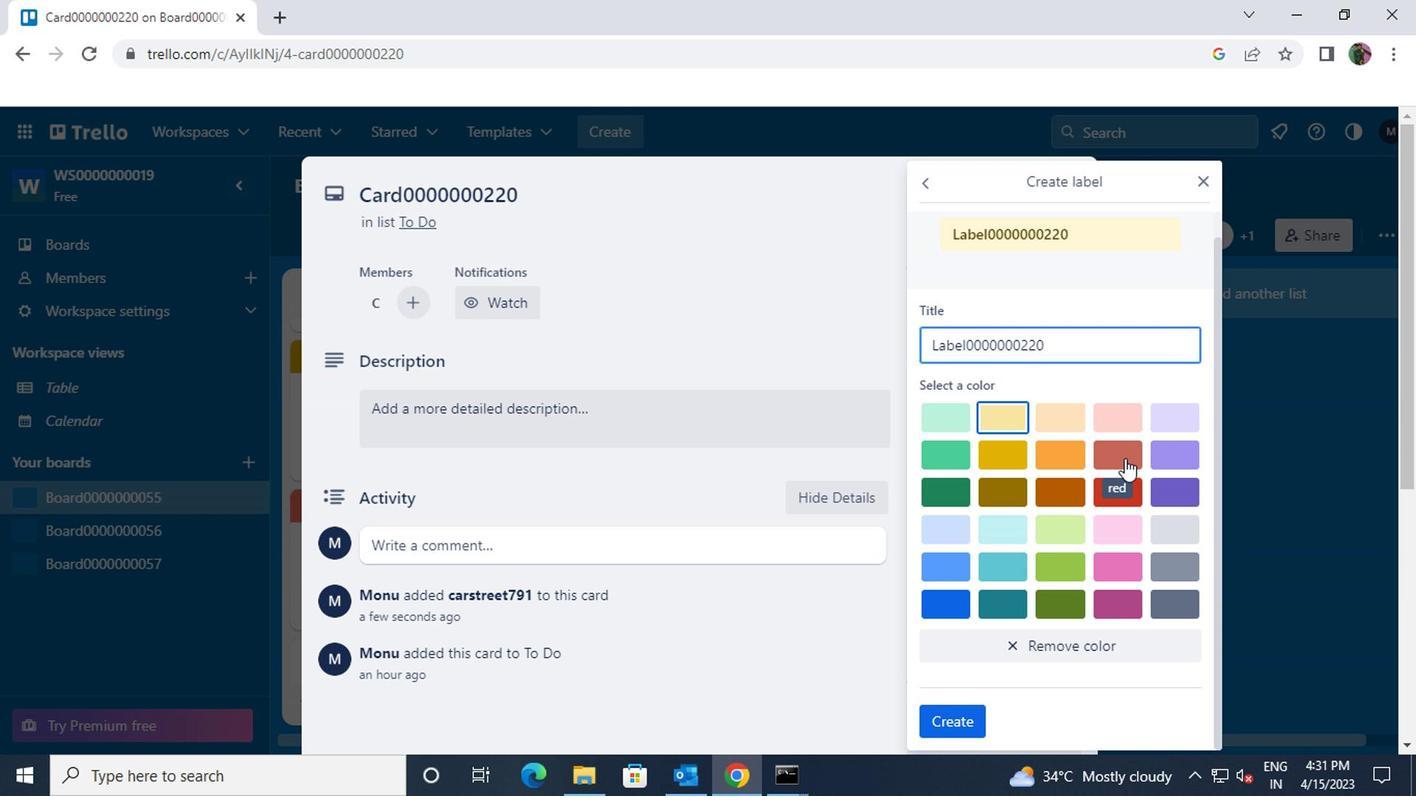 
Action: Mouse pressed left at (1119, 486)
Screenshot: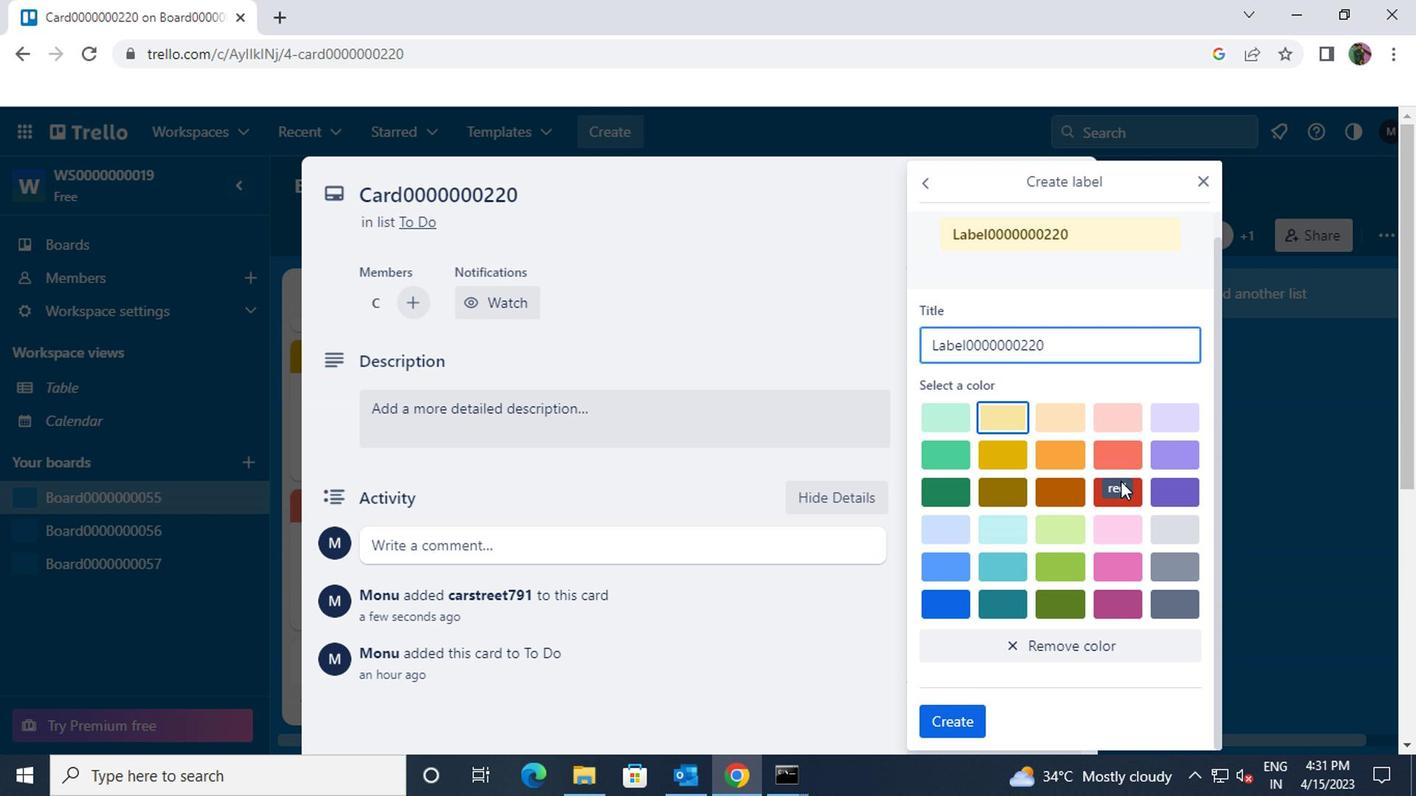 
Action: Mouse moved to (1127, 502)
Screenshot: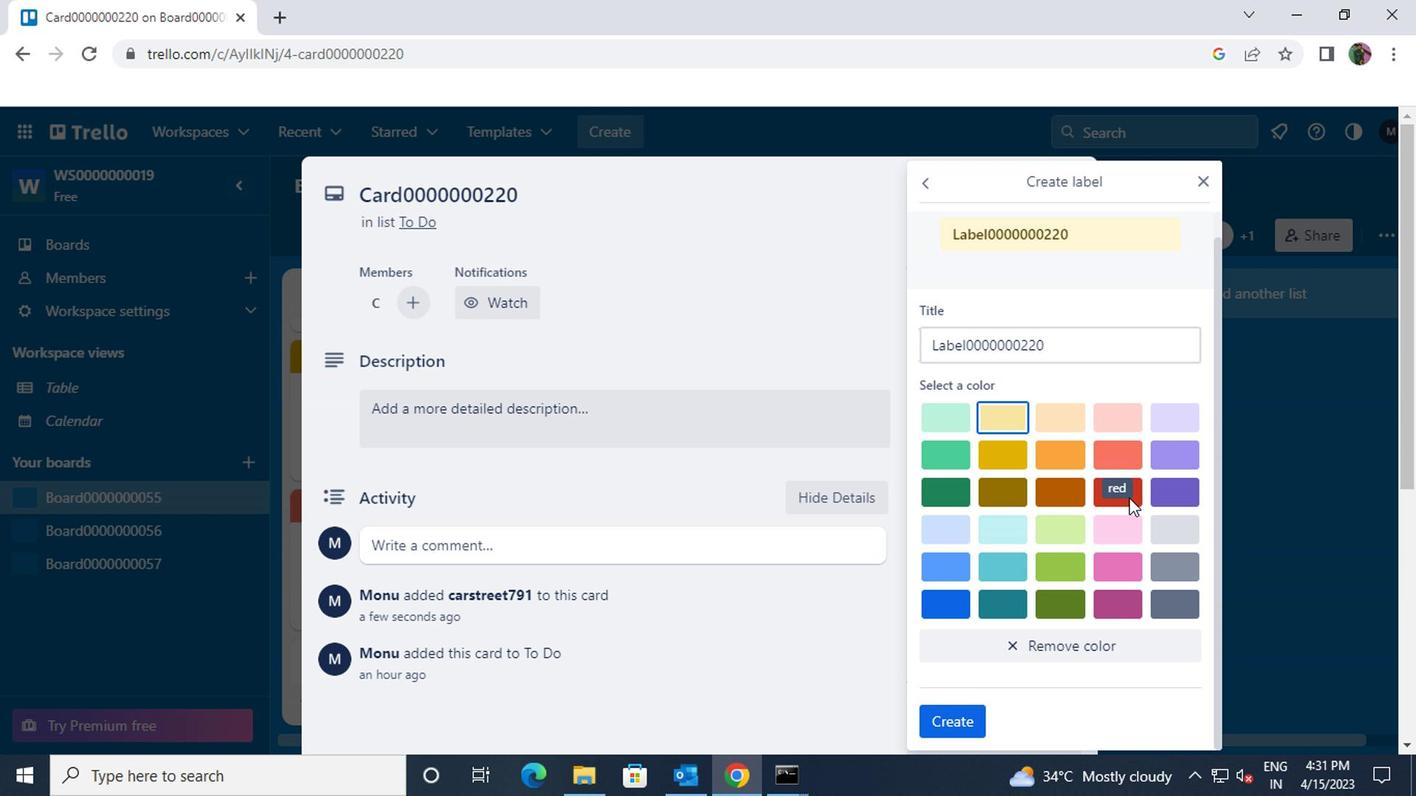 
Action: Mouse pressed left at (1127, 502)
Screenshot: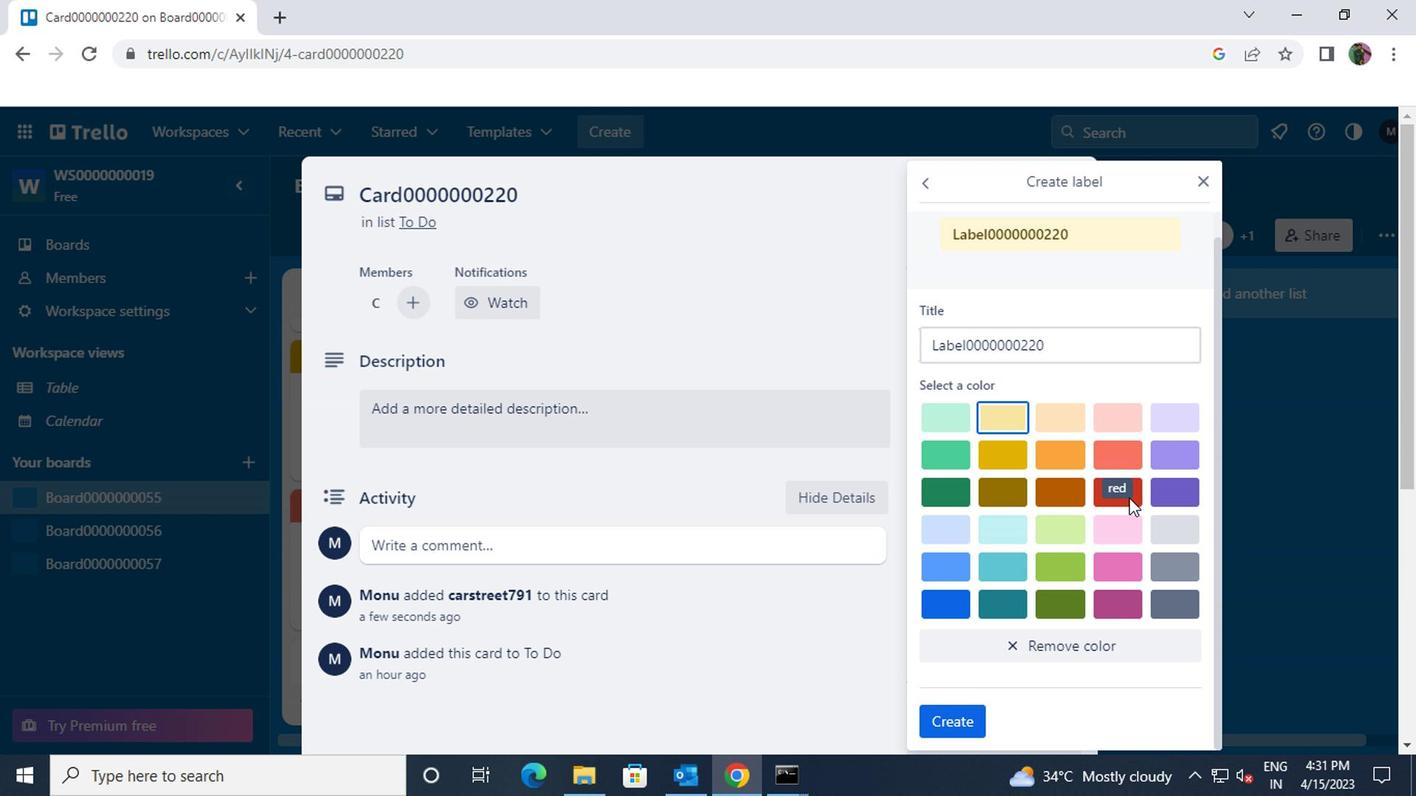 
Action: Mouse moved to (1128, 504)
Screenshot: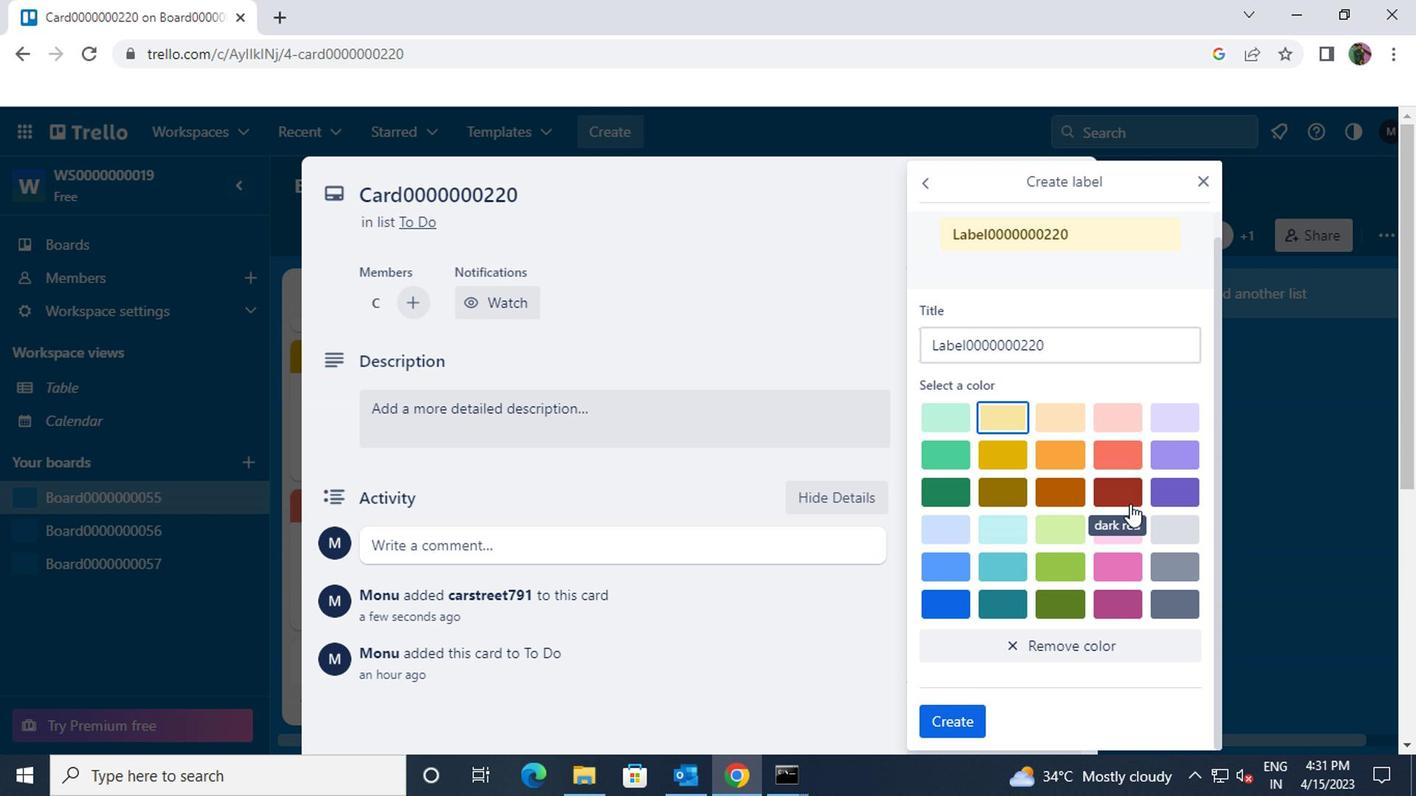 
Action: Mouse pressed left at (1128, 504)
Screenshot: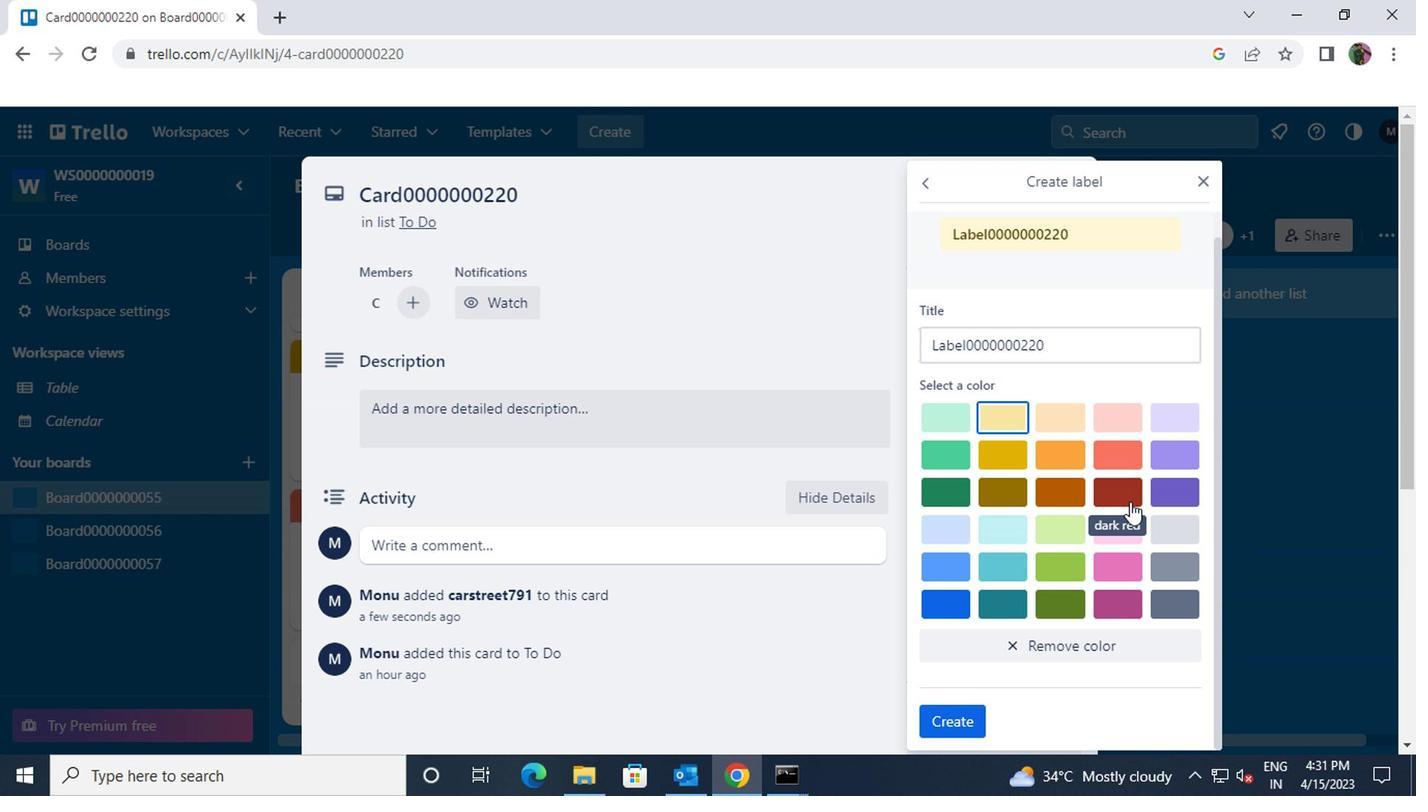 
Action: Mouse moved to (960, 737)
Screenshot: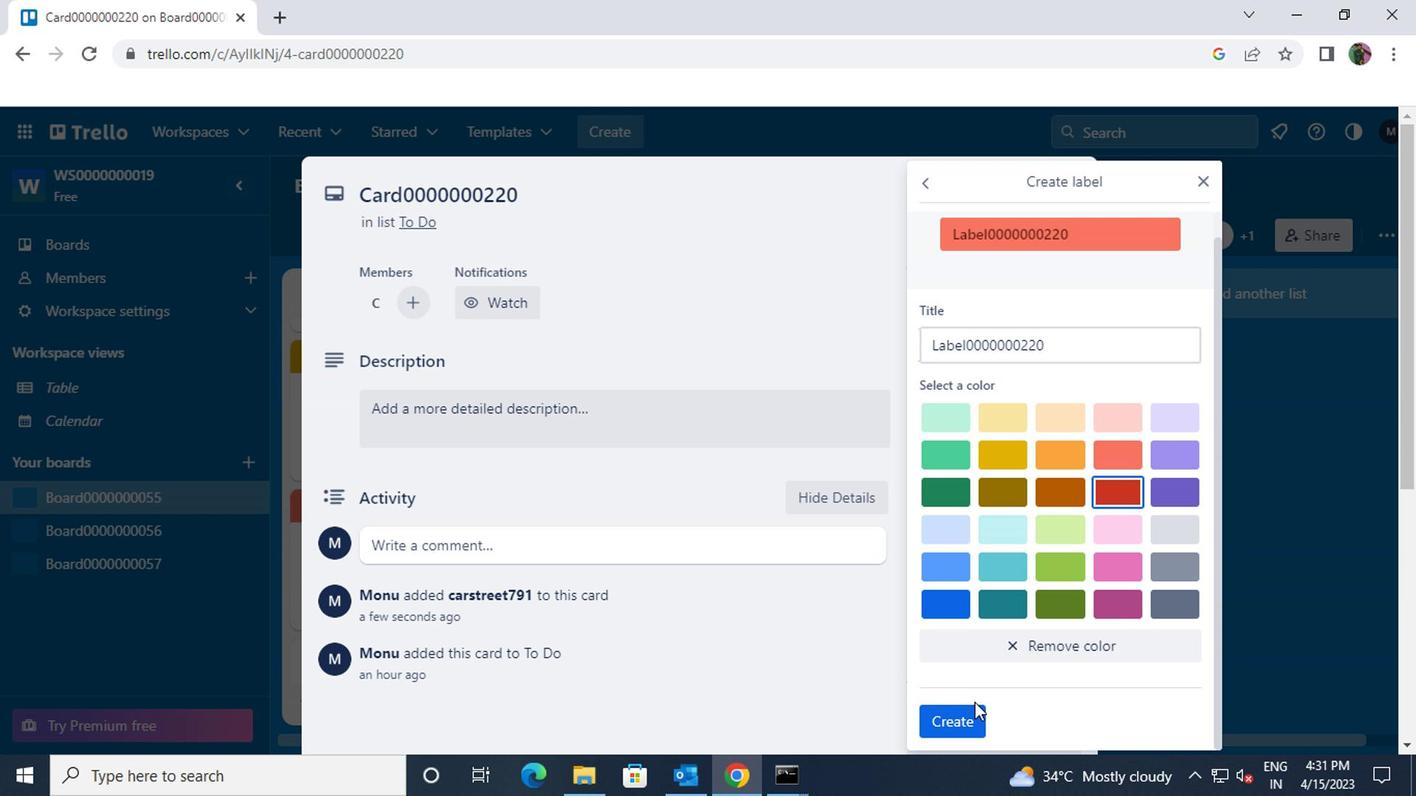 
Action: Mouse pressed left at (960, 737)
Screenshot: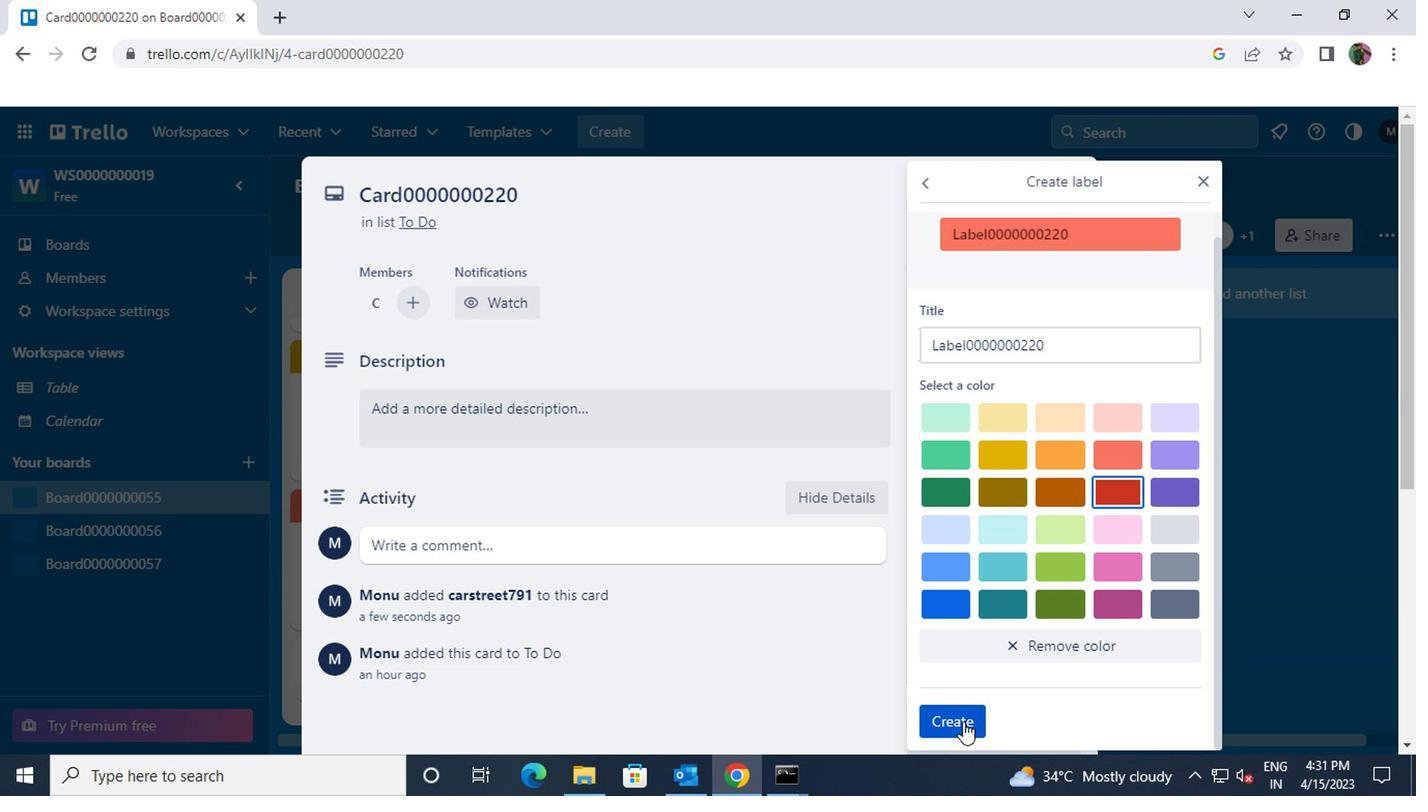 
Action: Mouse moved to (1199, 174)
Screenshot: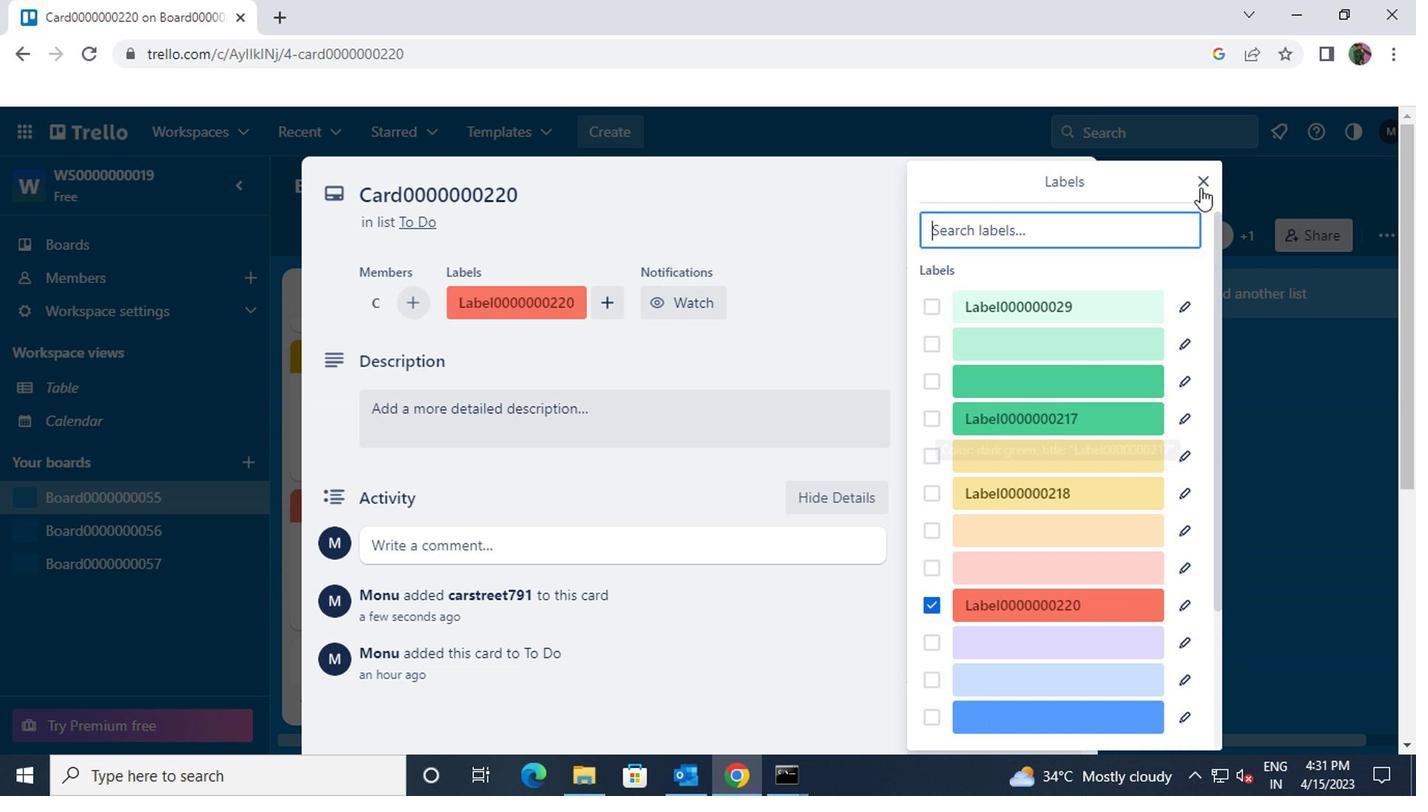 
Action: Mouse pressed left at (1199, 174)
Screenshot: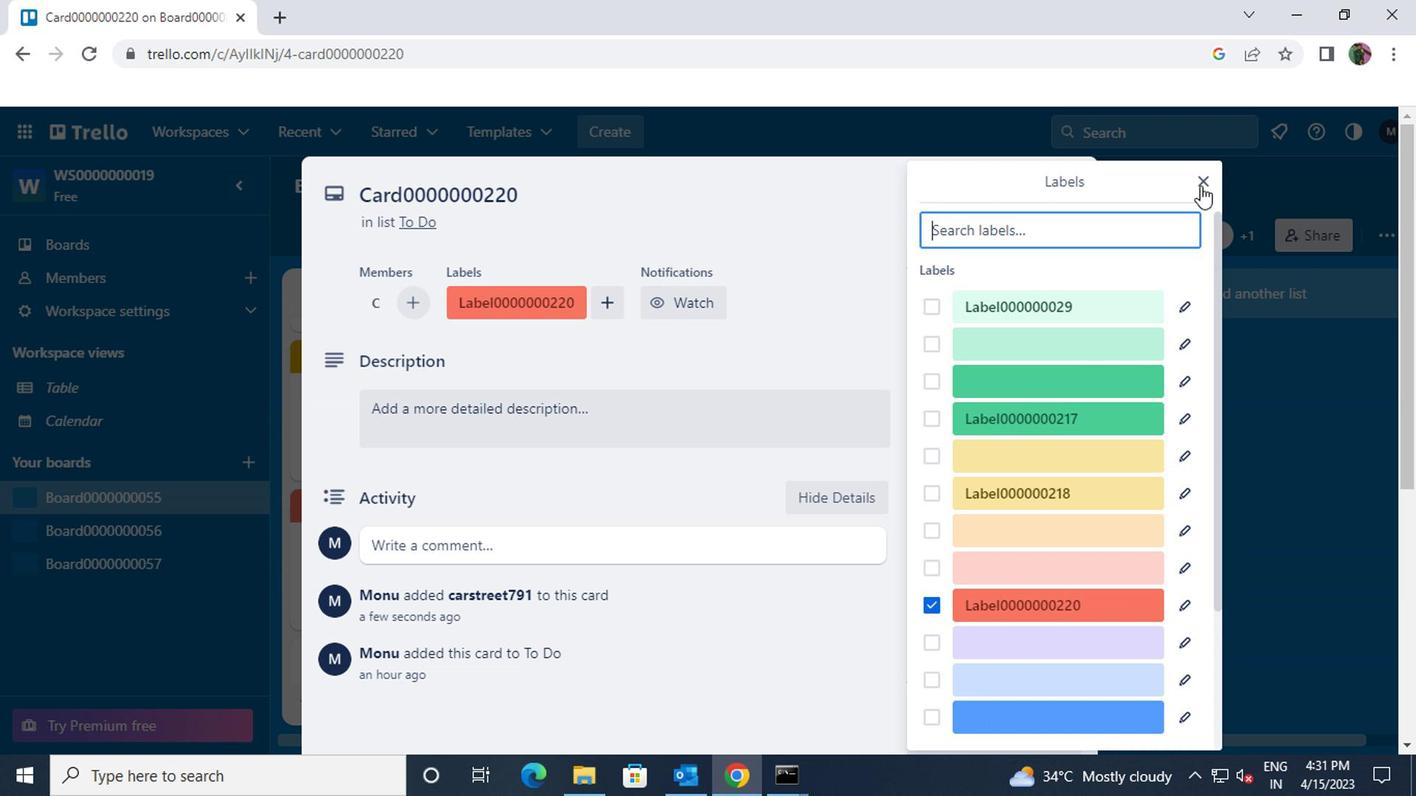 
Action: Mouse moved to (1010, 375)
Screenshot: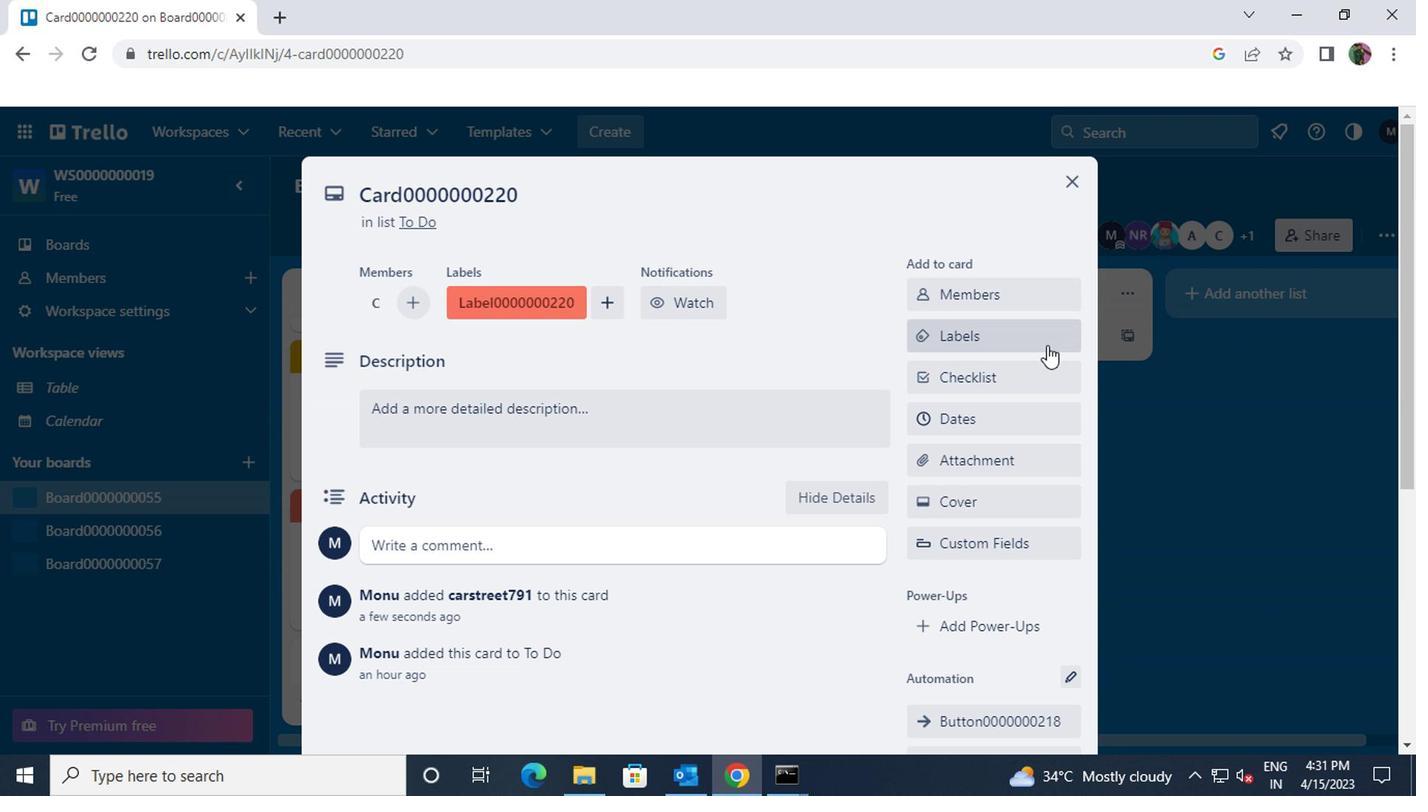 
Action: Mouse pressed left at (1010, 375)
Screenshot: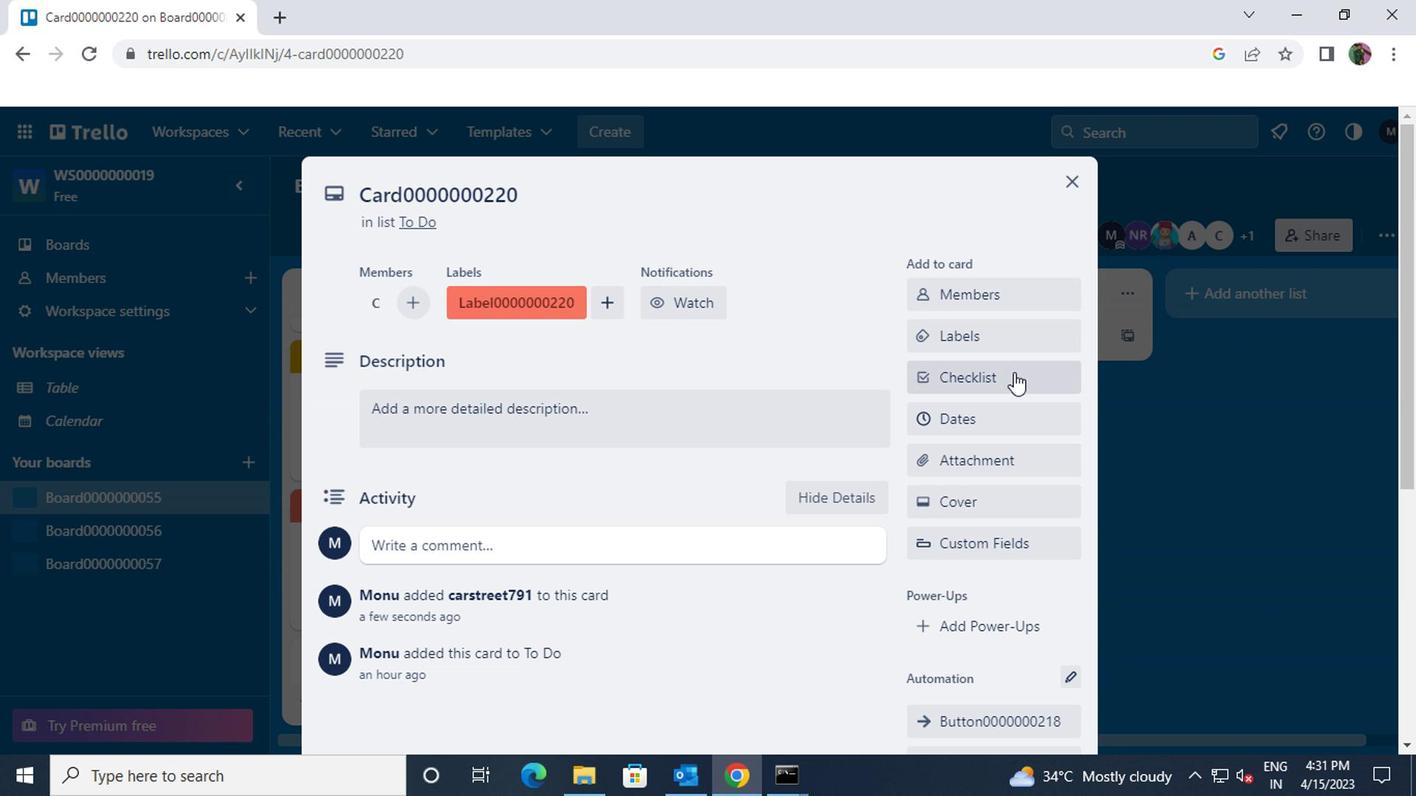 
Action: Mouse moved to (997, 462)
Screenshot: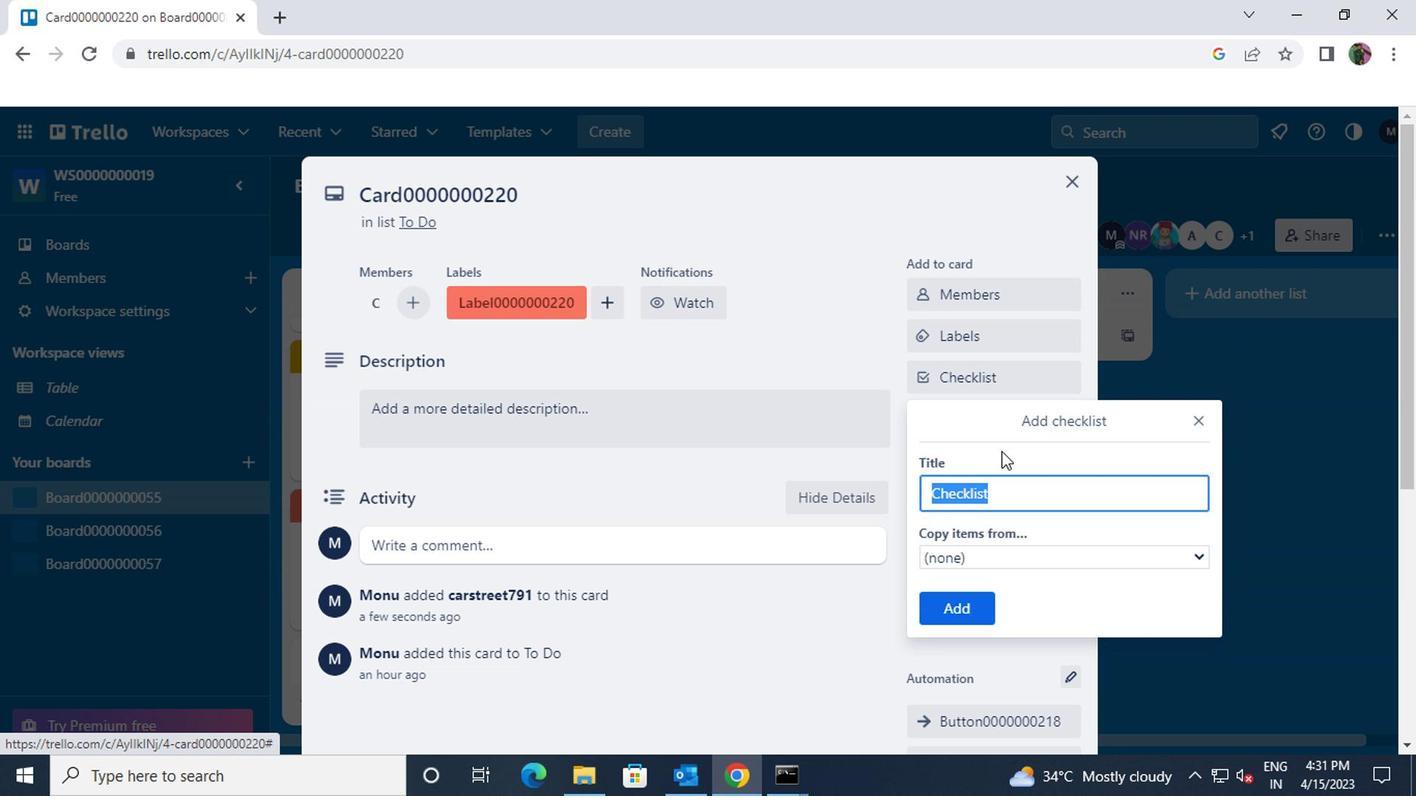 
Action: Key pressed <Key.shift>CL0000000220
Screenshot: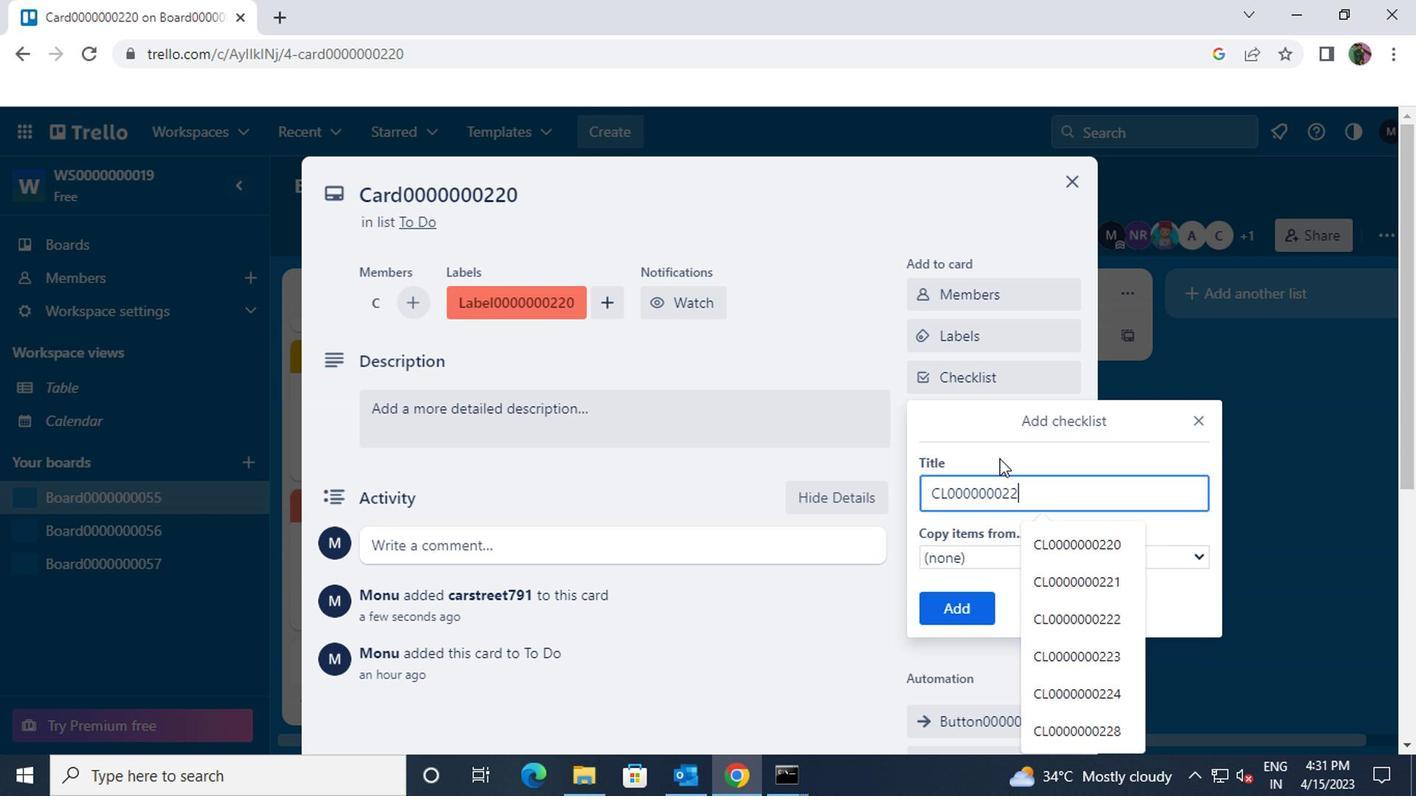 
Action: Mouse moved to (956, 620)
Screenshot: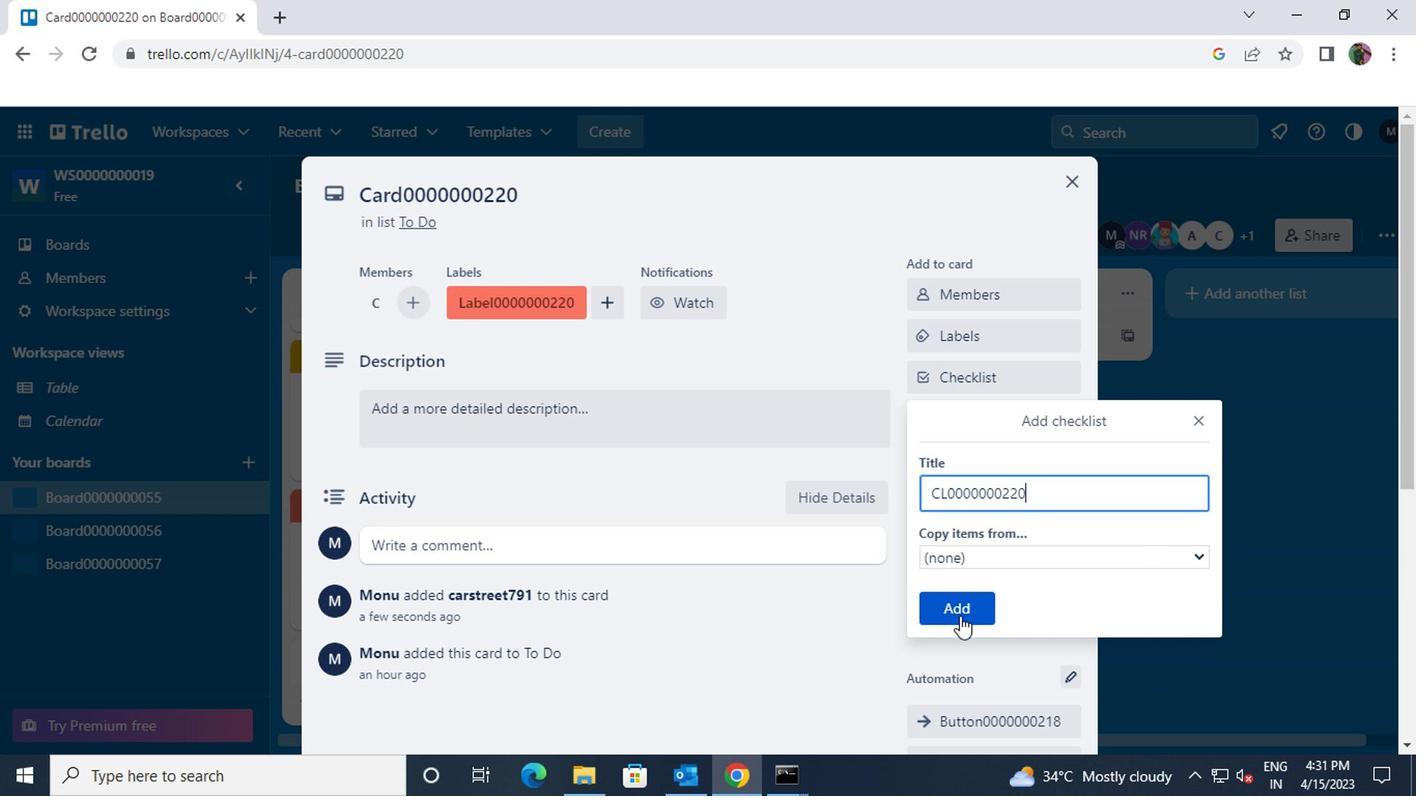 
Action: Mouse pressed left at (956, 620)
Screenshot: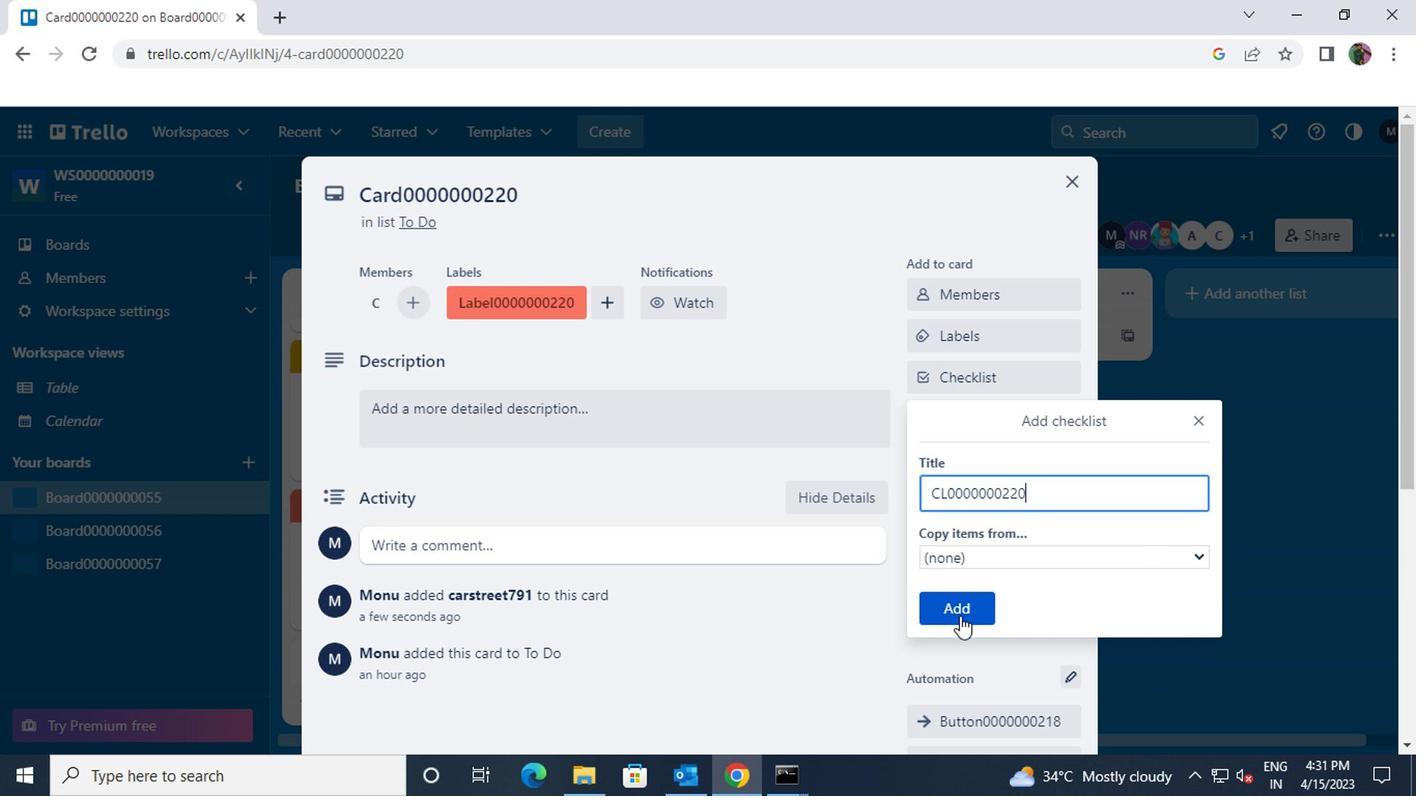 
Action: Mouse moved to (975, 417)
Screenshot: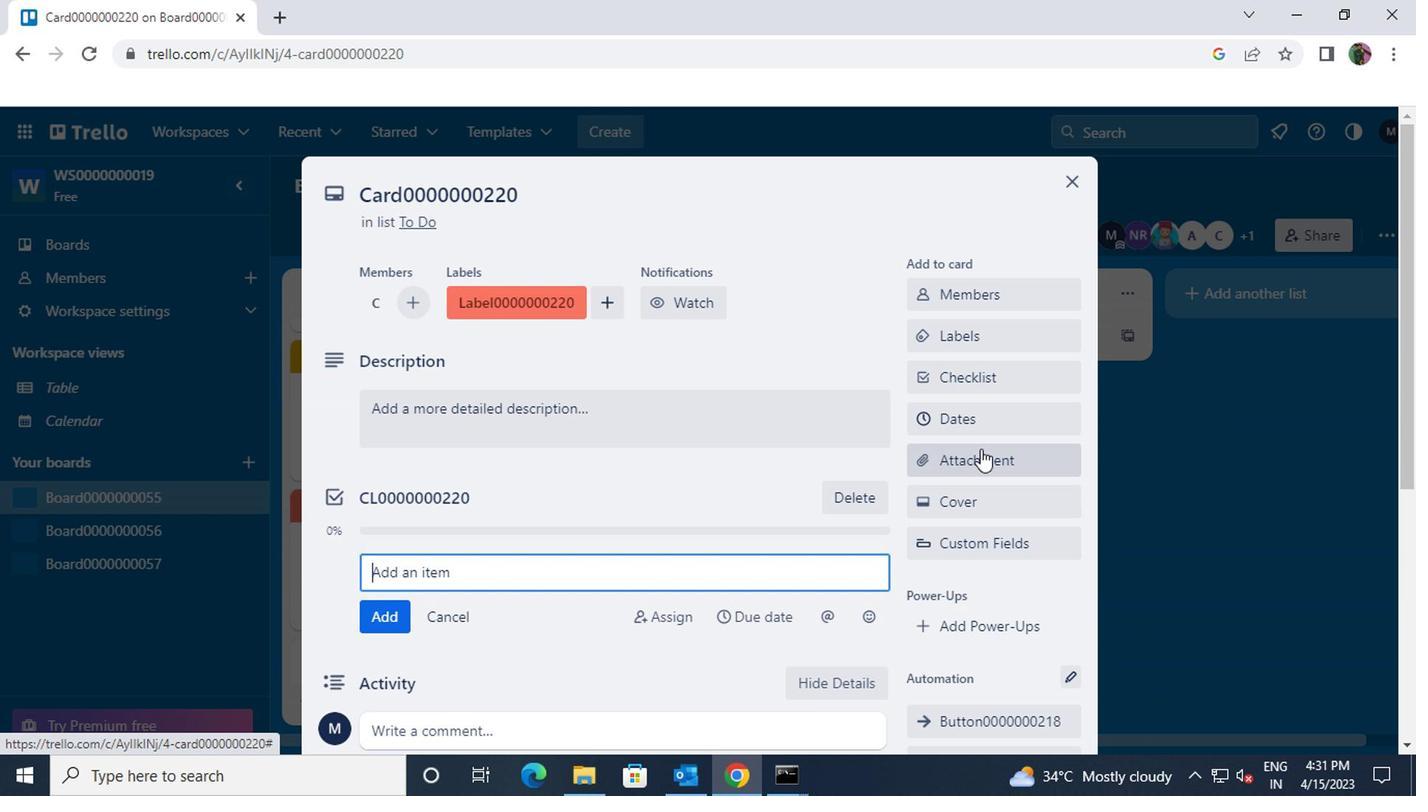 
Action: Mouse pressed left at (975, 417)
Screenshot: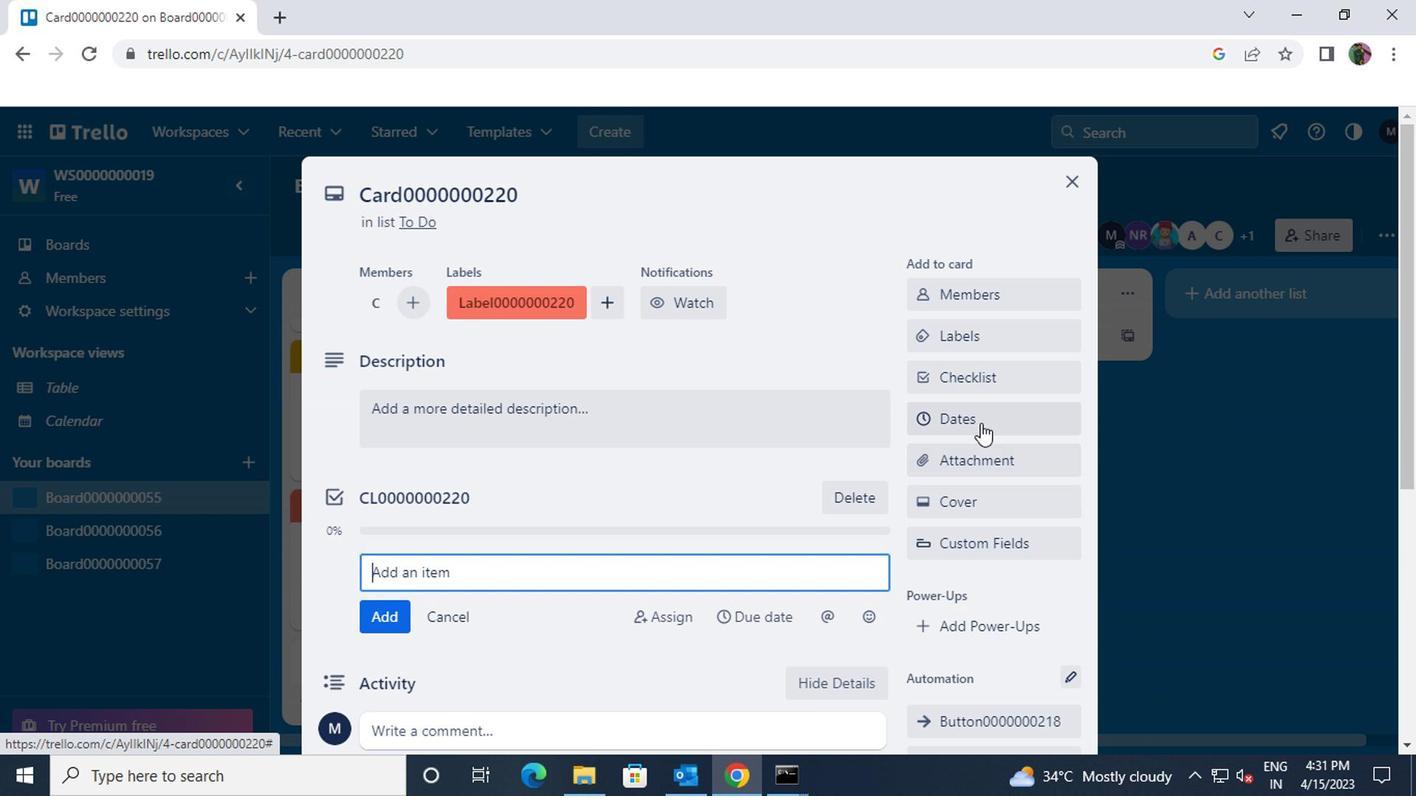 
Action: Mouse moved to (1177, 219)
Screenshot: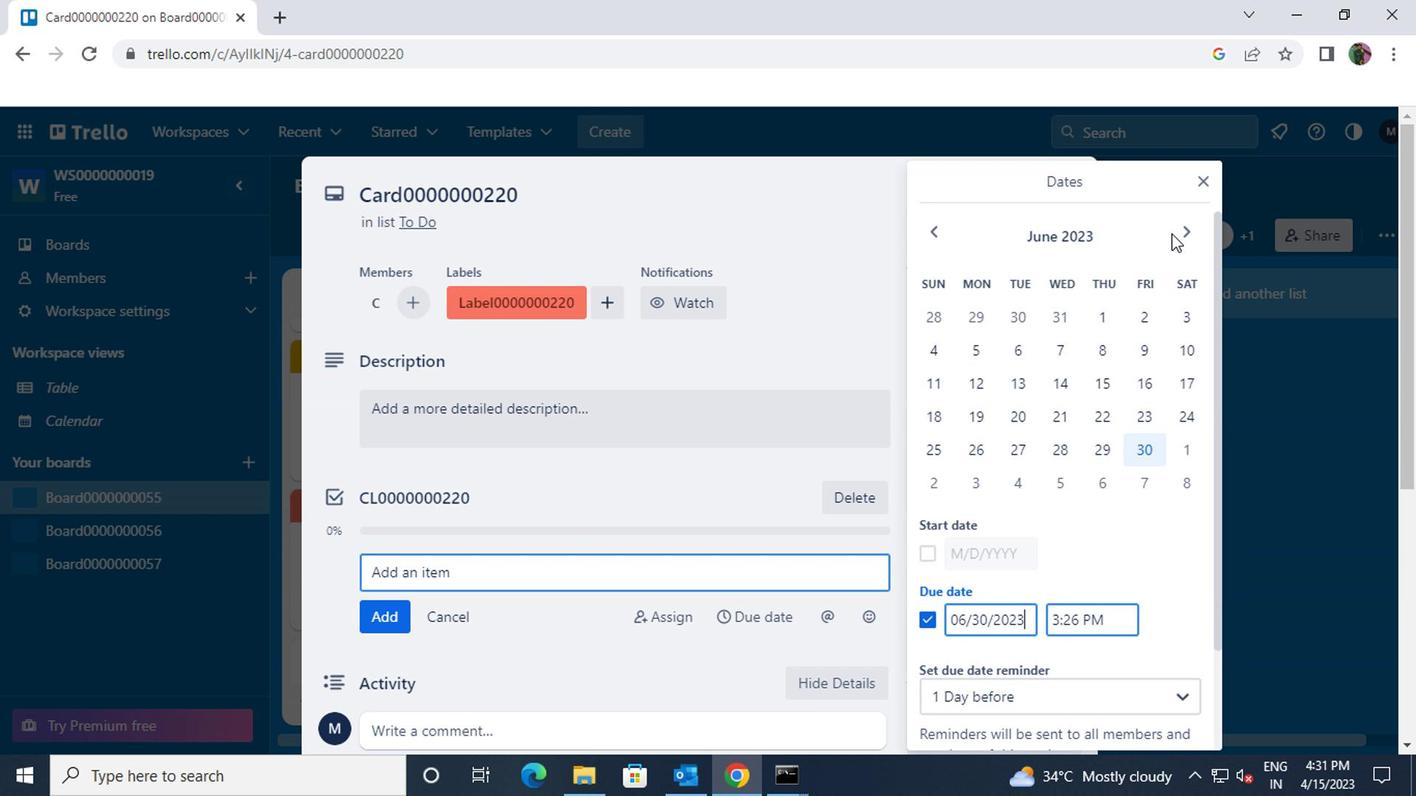 
Action: Mouse pressed left at (1177, 219)
Screenshot: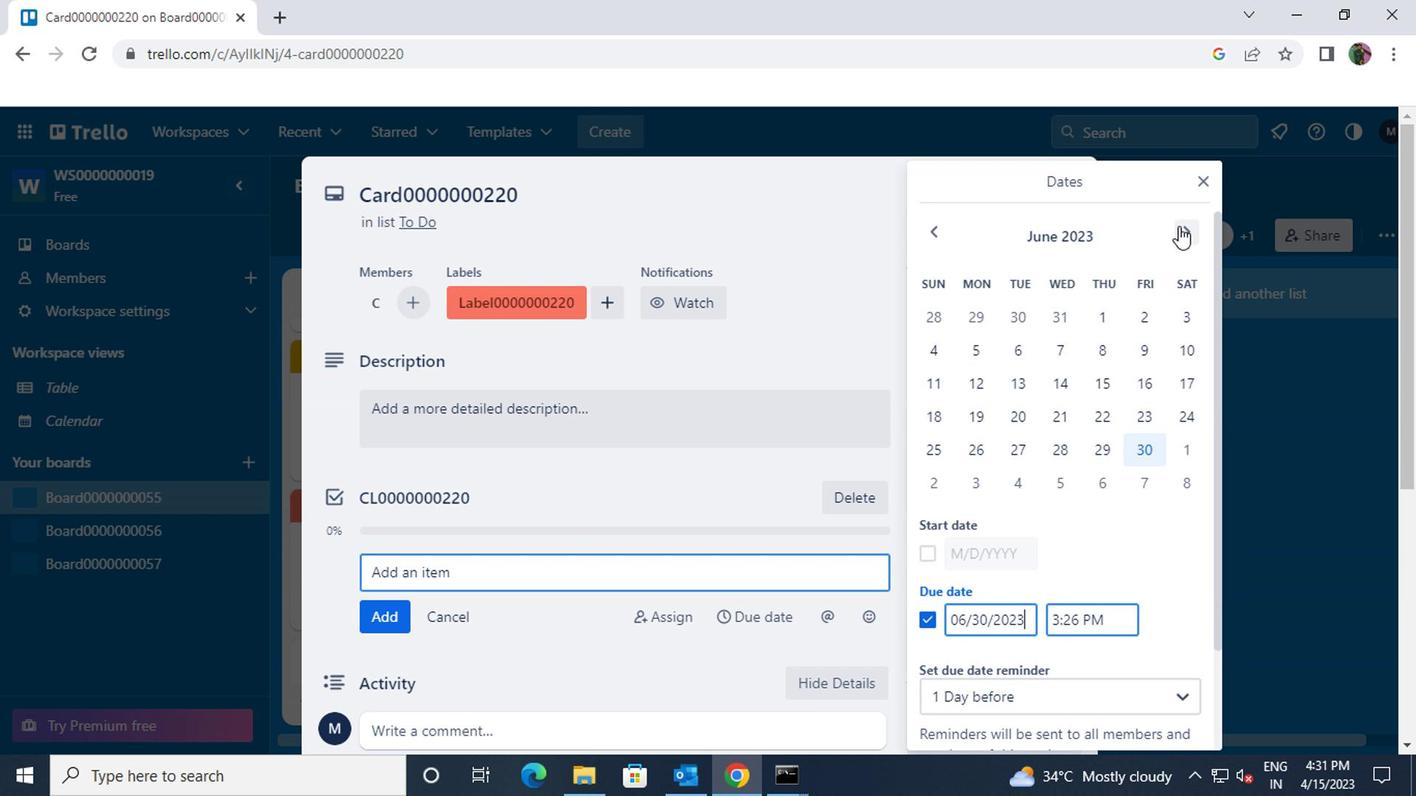 
Action: Mouse moved to (1180, 313)
Screenshot: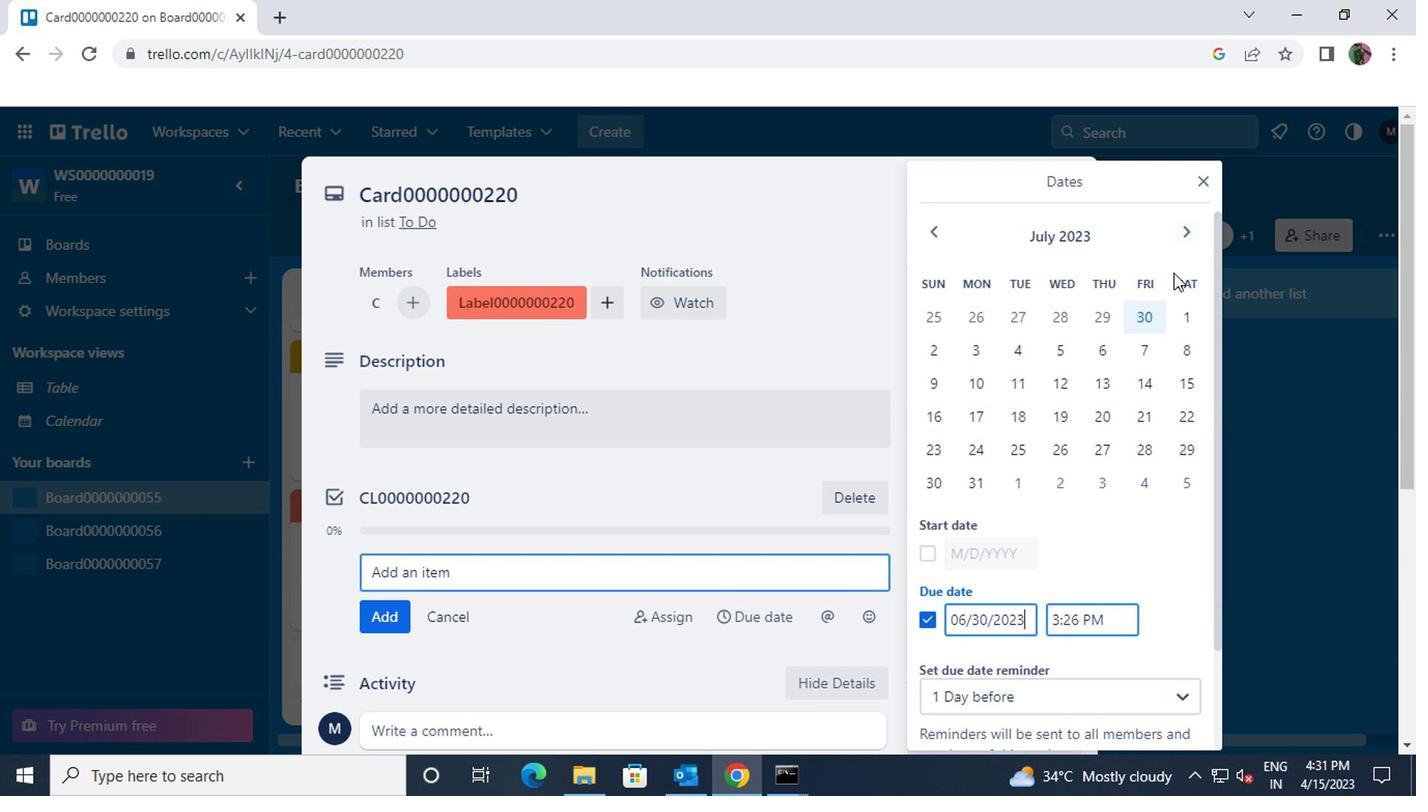 
Action: Mouse pressed left at (1180, 313)
Screenshot: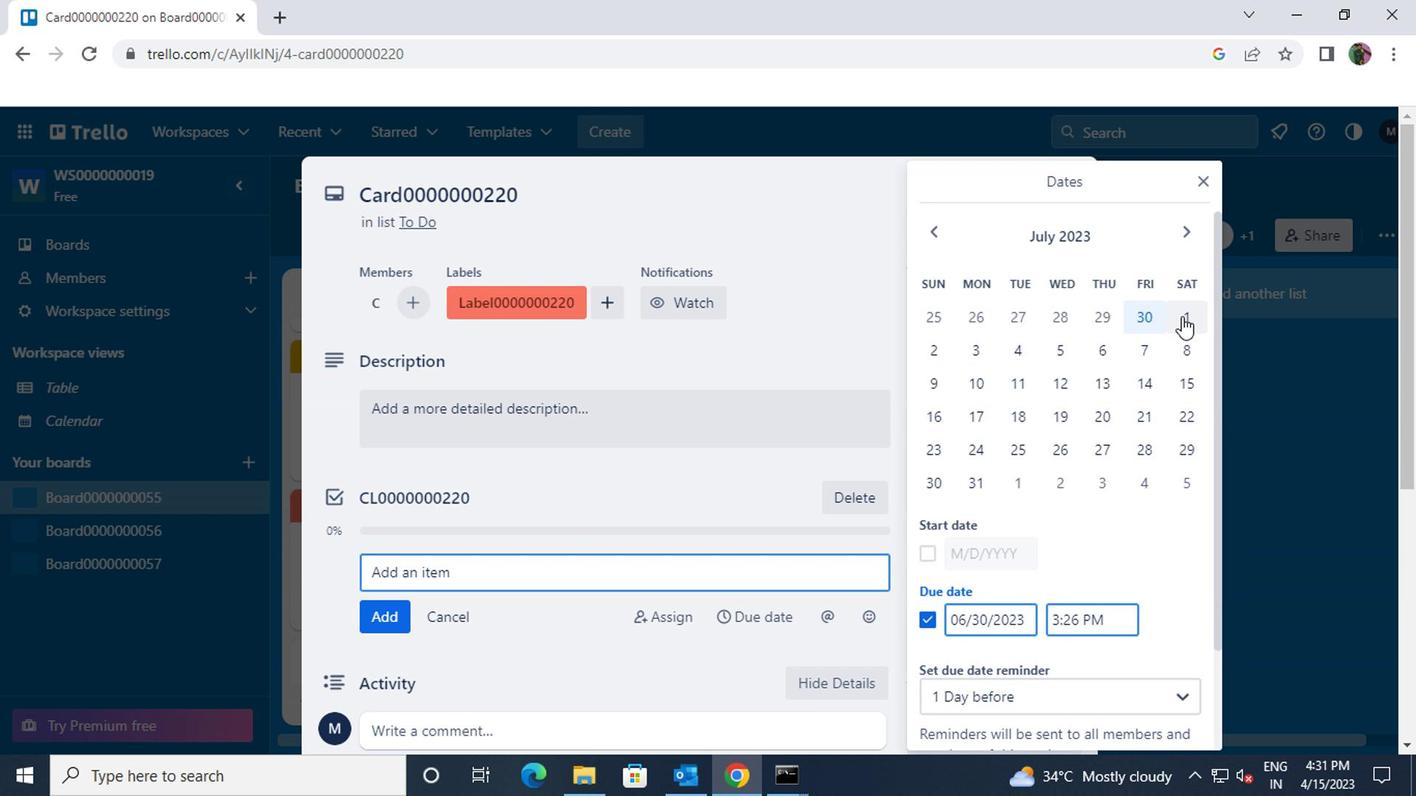 
Action: Mouse moved to (972, 484)
Screenshot: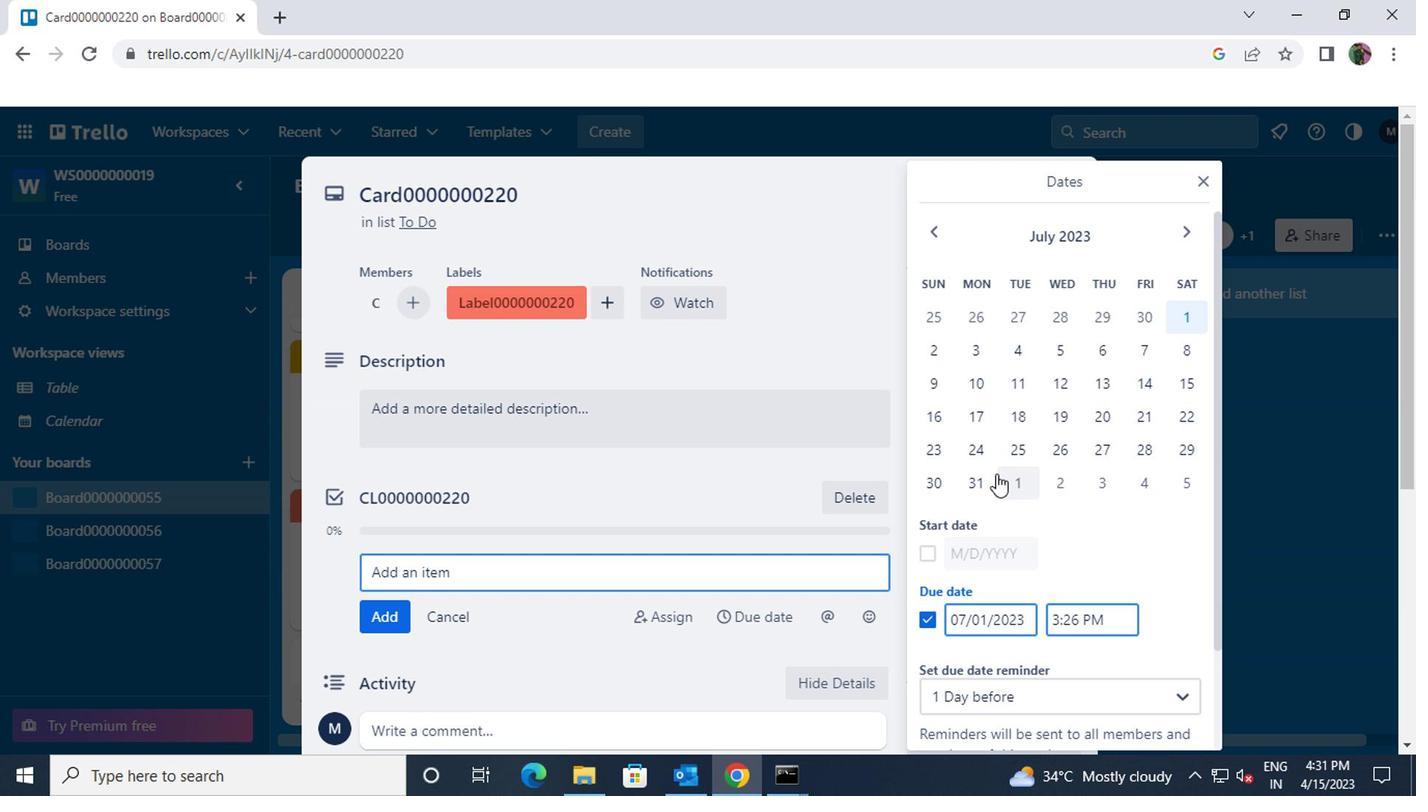 
Action: Mouse pressed left at (972, 484)
Screenshot: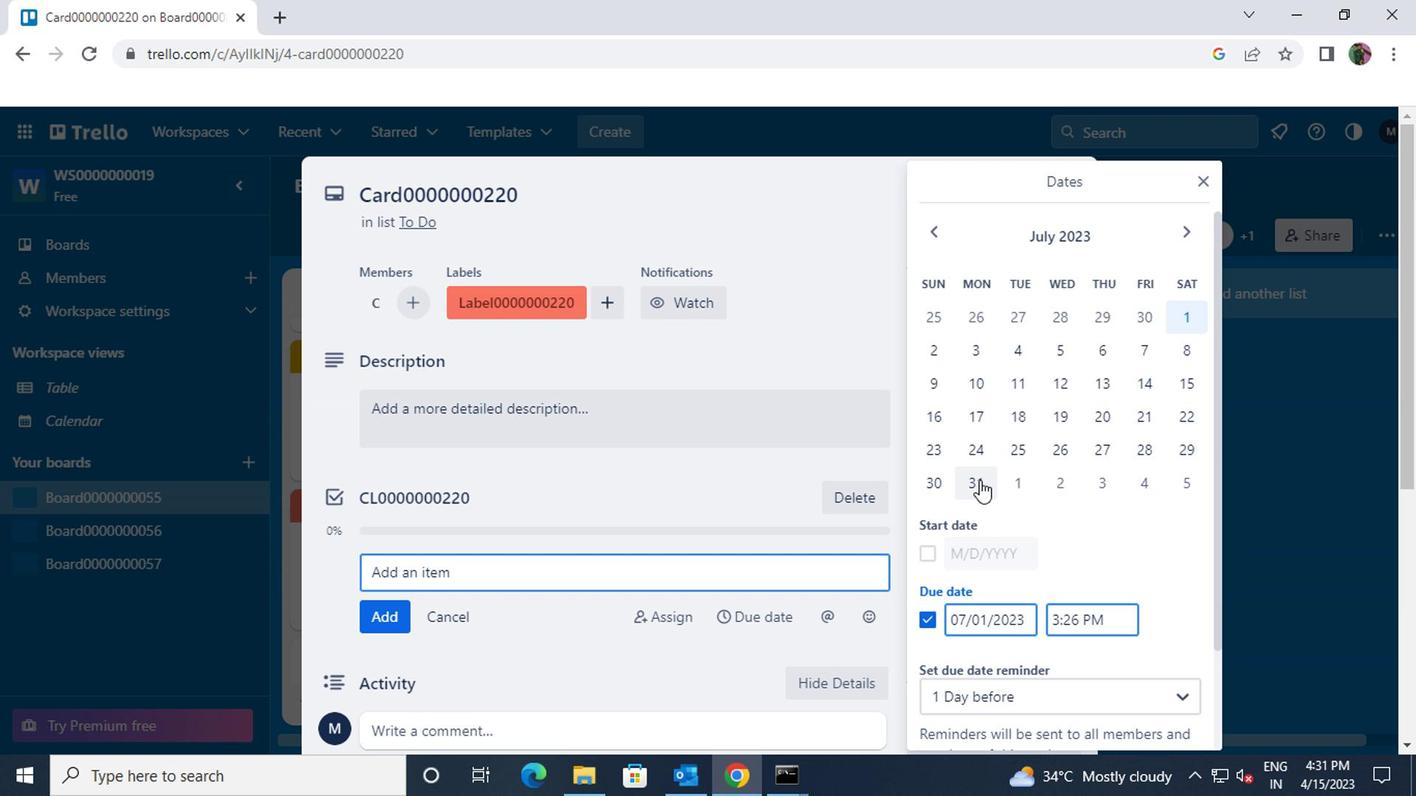 
Action: Mouse scrolled (972, 483) with delta (0, 0)
Screenshot: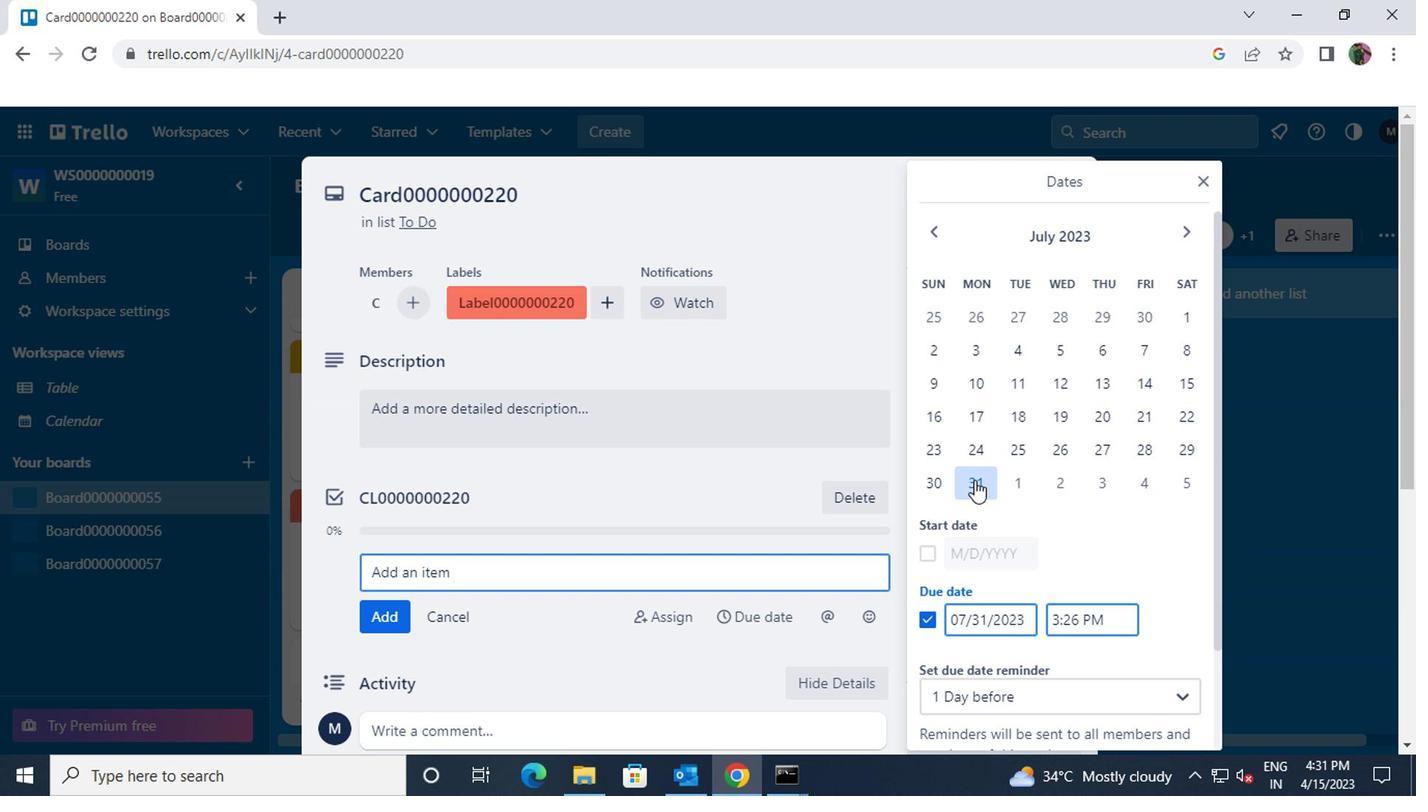 
Action: Mouse scrolled (972, 483) with delta (0, 0)
Screenshot: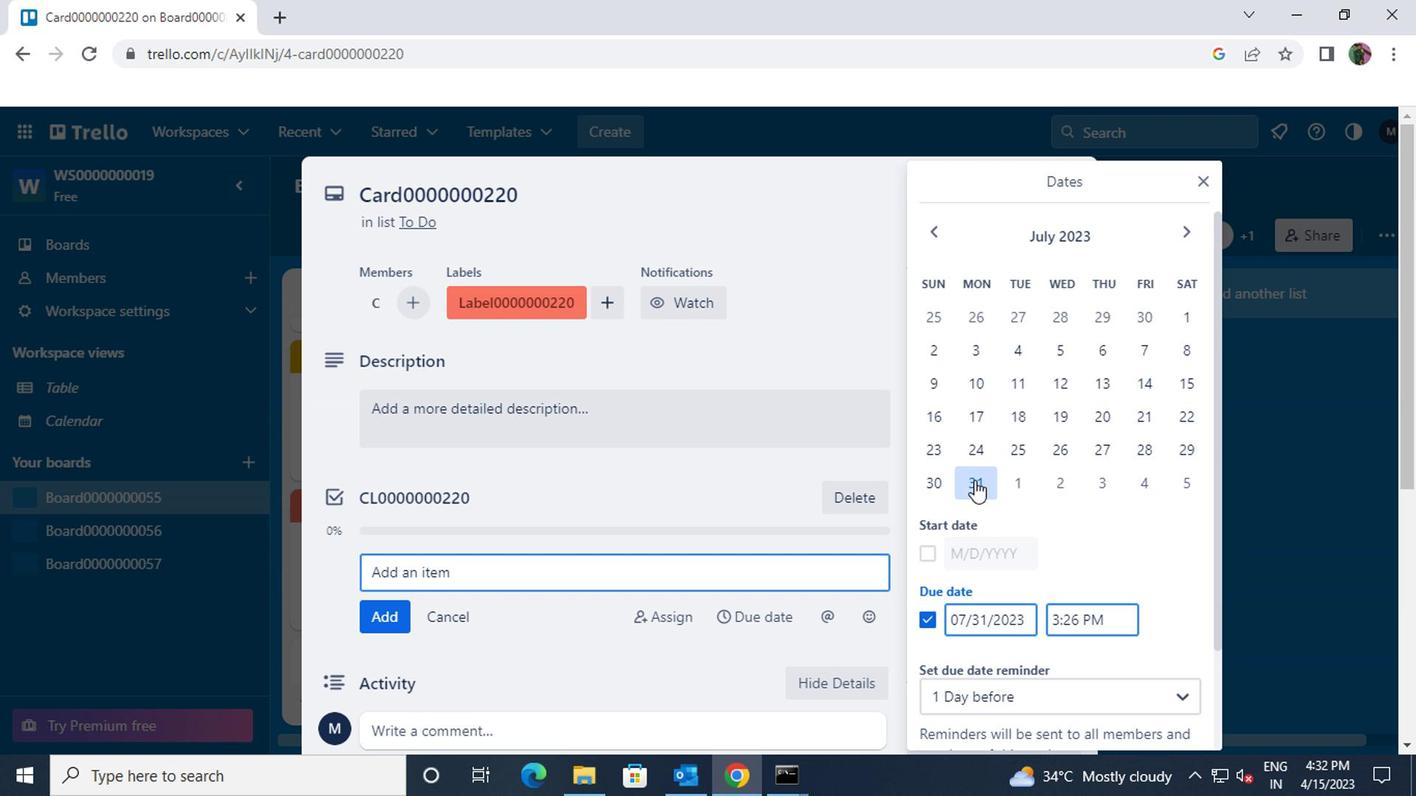 
Action: Mouse moved to (1032, 686)
Screenshot: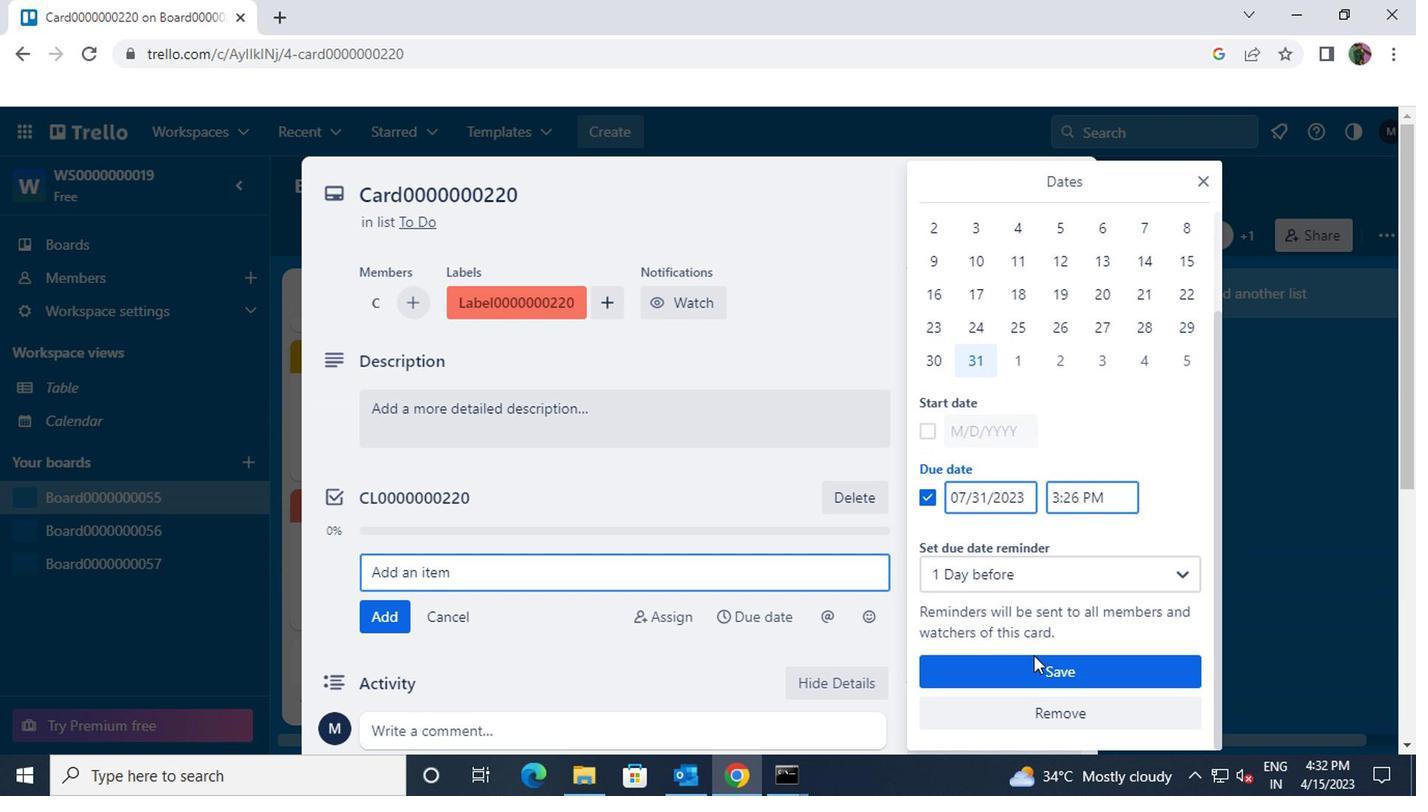 
Action: Mouse pressed left at (1032, 686)
Screenshot: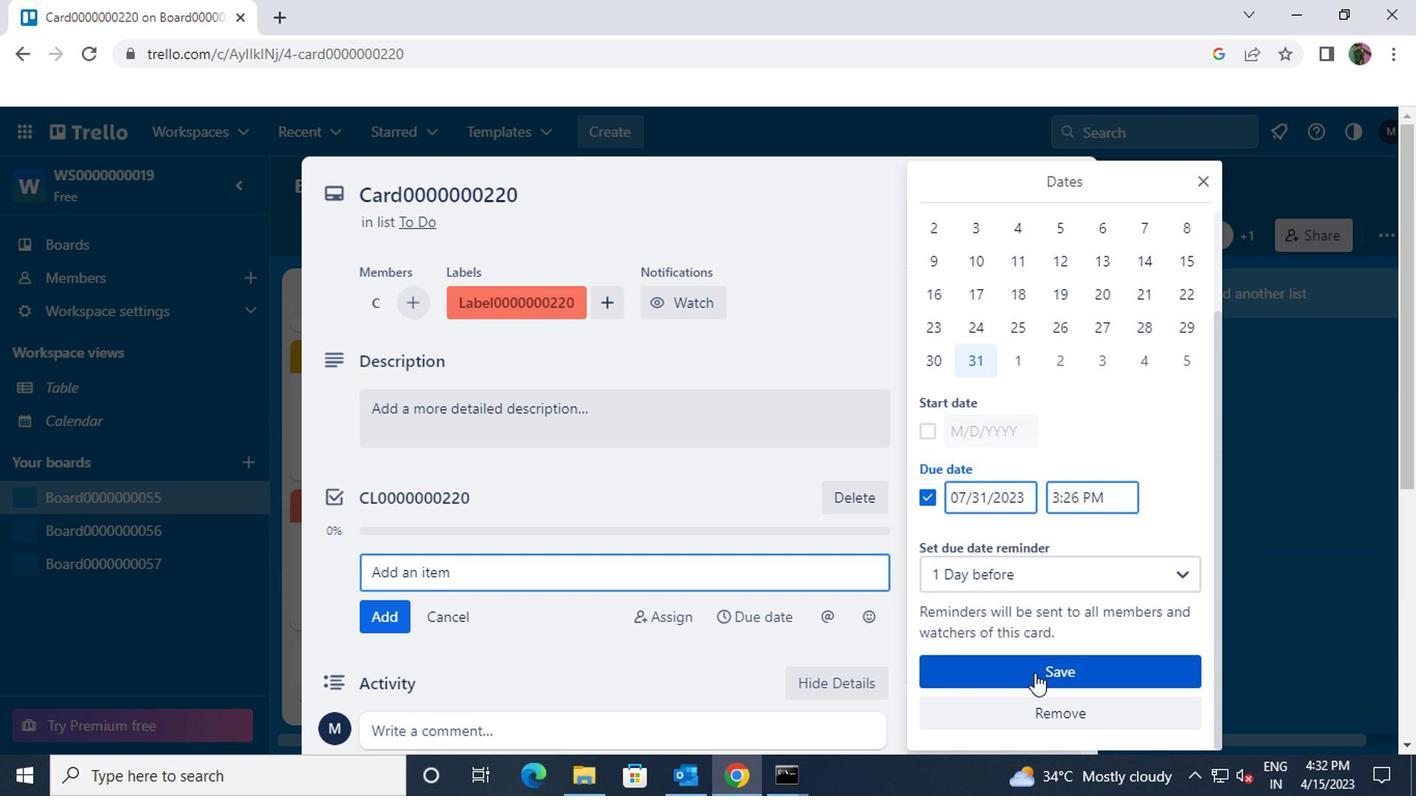 
Action: Mouse moved to (1032, 686)
Screenshot: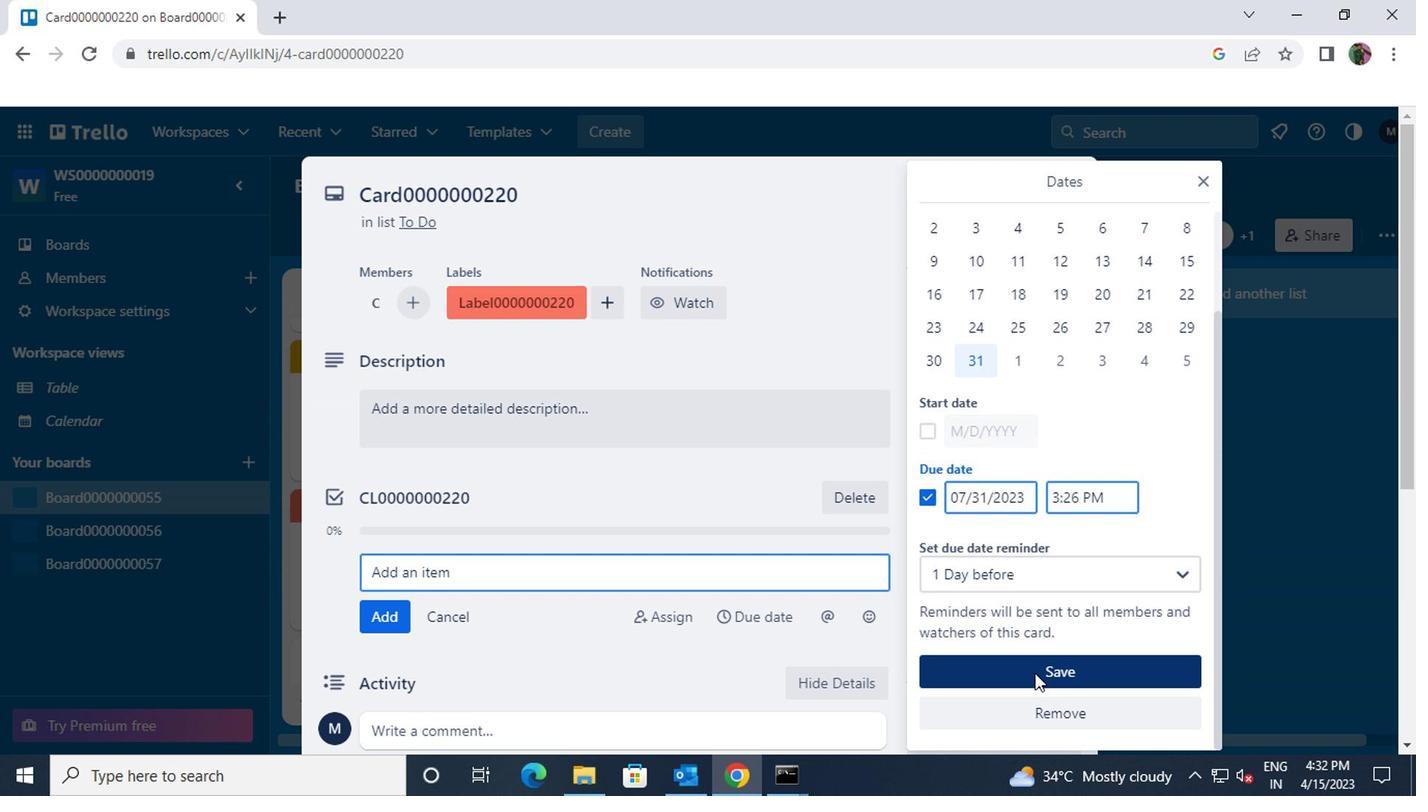 
